 Task: Plan a trip with stops at Columbus Circle, Lincoln Center, and Central Park South.
Action: Mouse moved to (124, 156)
Screenshot: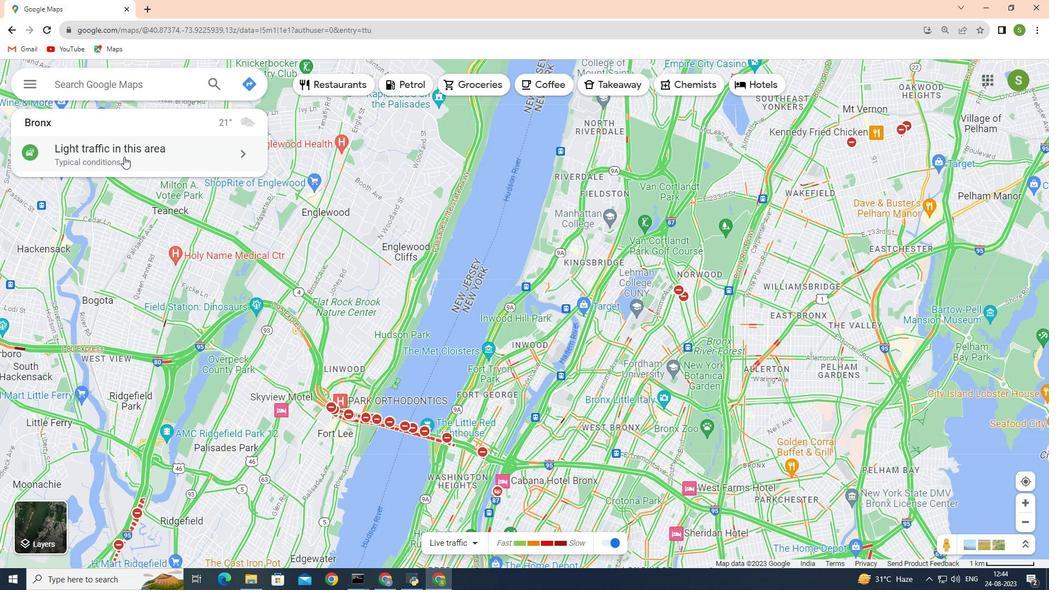 
Action: Mouse pressed left at (124, 156)
Screenshot: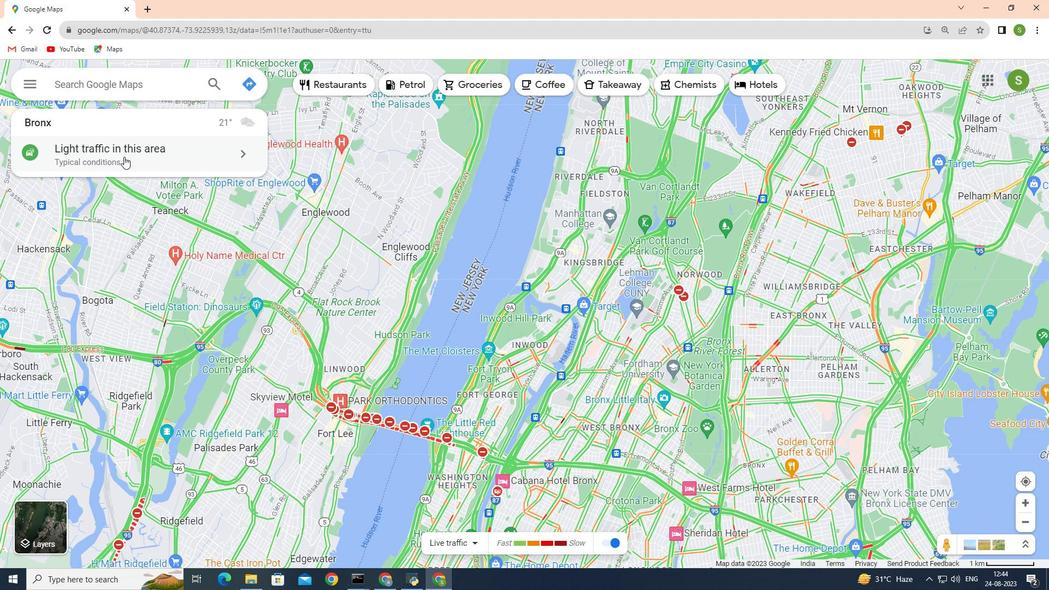 
Action: Mouse moved to (66, 122)
Screenshot: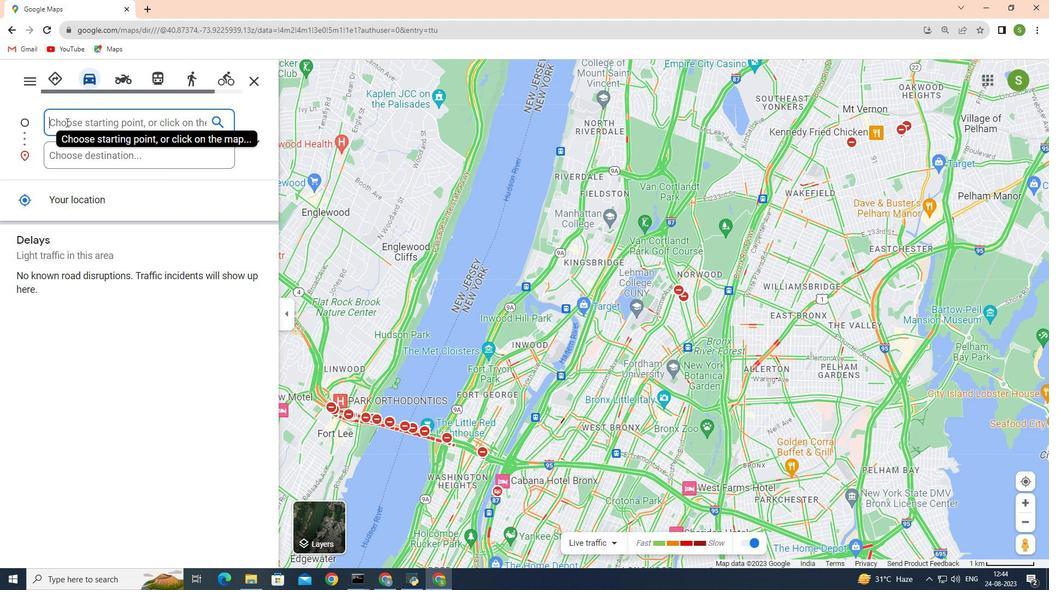 
Action: Mouse pressed left at (66, 122)
Screenshot: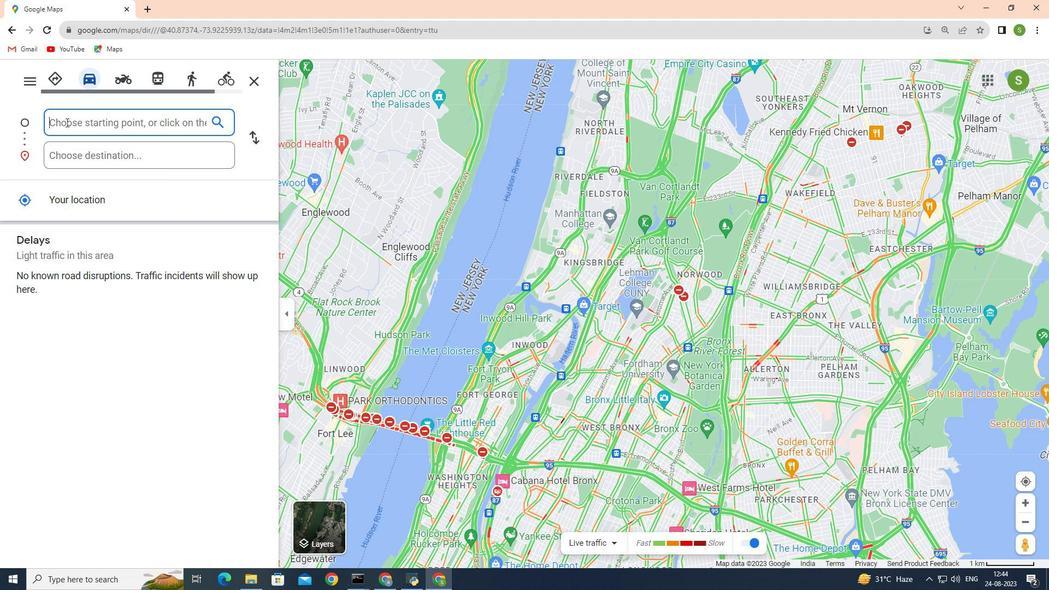 
Action: Key pressed <Key.shift><Key.shift><Key.shift><Key.shift><Key.shift><Key.shift><Key.shift><Key.shift><Key.shift><Key.shift><Key.shift><Key.shift><Key.shift><Key.shift><Key.shift><Key.shift><Key.shift><Key.shift><Key.shift><Key.shift><Key.shift><Key.shift><Key.shift><Key.shift><Key.shift><Key.shift><Key.shift><Key.shift><Key.shift><Key.shift><Key.shift><Key.shift><Key.shift><Key.shift><Key.shift><Key.shift><Key.shift><Key.shift><Key.shift><Key.shift><Key.shift><Key.shift><Key.shift><Key.shift><Key.shift><Key.shift><Key.shift><Key.shift><Key.shift><Key.shift><Key.shift><Key.shift><Key.shift><Key.shift><Key.shift><Key.shift><Key.shift><Key.shift><Key.shift><Key.shift><Key.shift><Key.shift><Key.shift><Key.shift><Key.shift><Key.shift><Key.shift><Key.shift><Key.shift><Key.shift><Key.shift><Key.shift><Key.shift><Key.shift><Key.shift><Key.shift><Key.shift><Key.shift><Key.shift><Key.shift><Key.shift><Key.shift><Key.shift><Key.shift><Key.shift><Key.shift><Key.shift><Key.shift><Key.shift><Key.shift><Key.shift><Key.shift><Key.shift><Key.shift><Key.shift><Key.shift><Key.shift><Key.shift><Key.shift>C
Screenshot: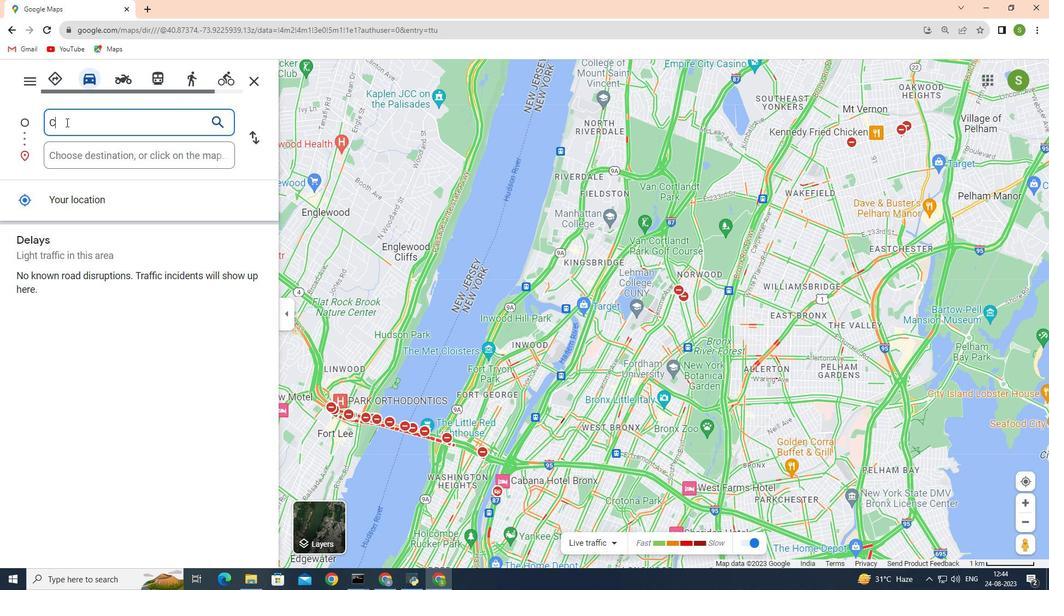 
Action: Mouse moved to (118, 196)
Screenshot: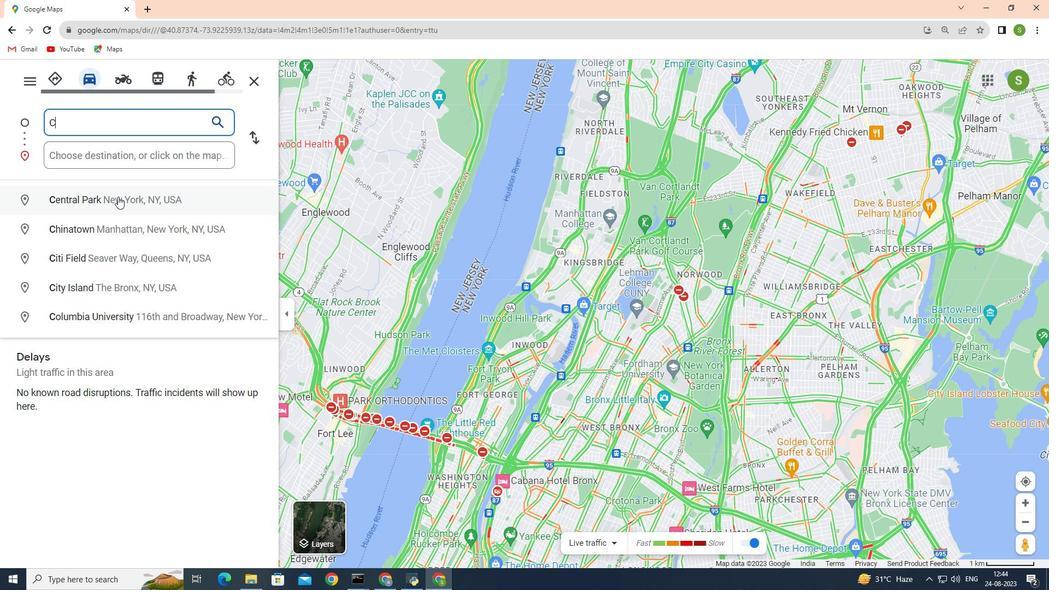 
Action: Mouse pressed left at (118, 196)
Screenshot: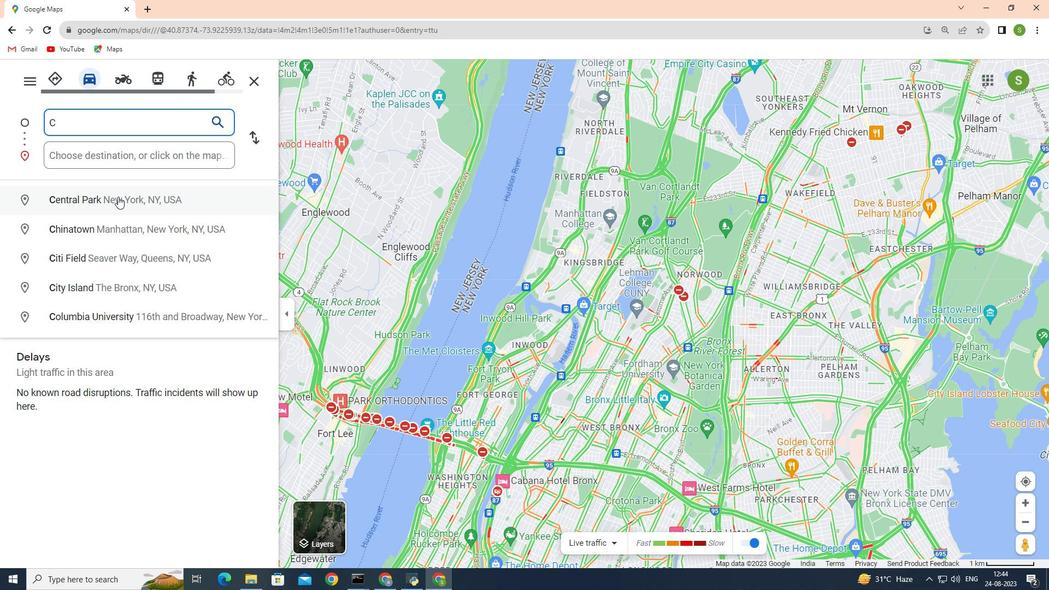 
Action: Mouse moved to (73, 153)
Screenshot: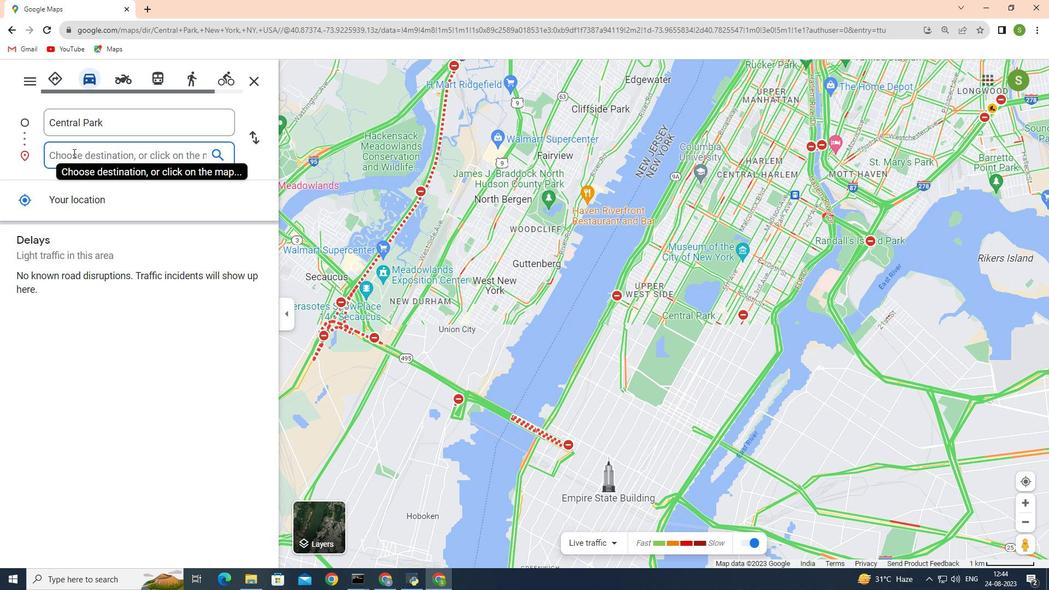 
Action: Mouse pressed left at (73, 153)
Screenshot: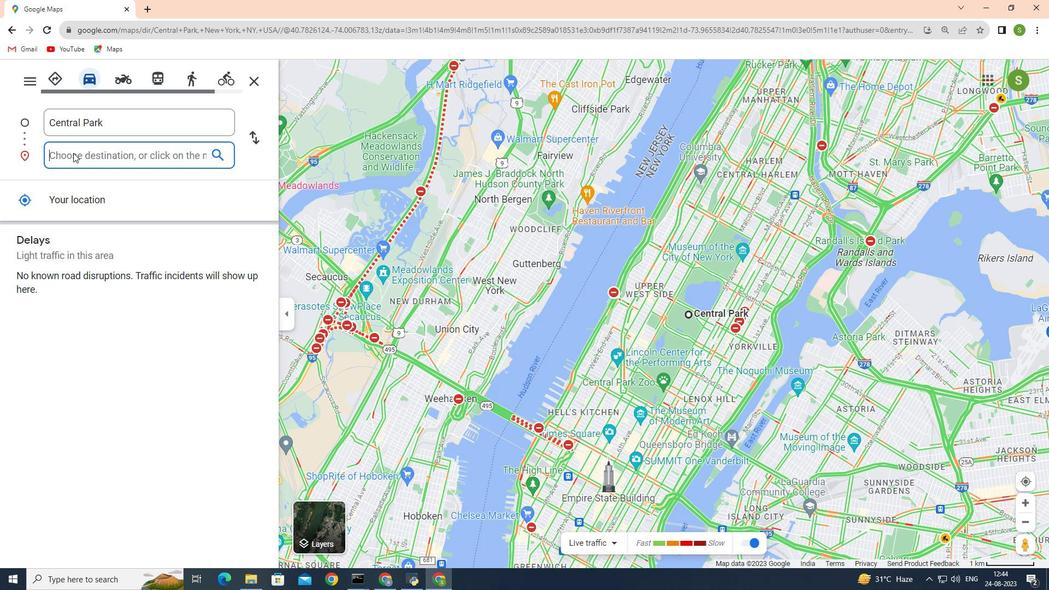 
Action: Key pressed <Key.shift>Cen
Screenshot: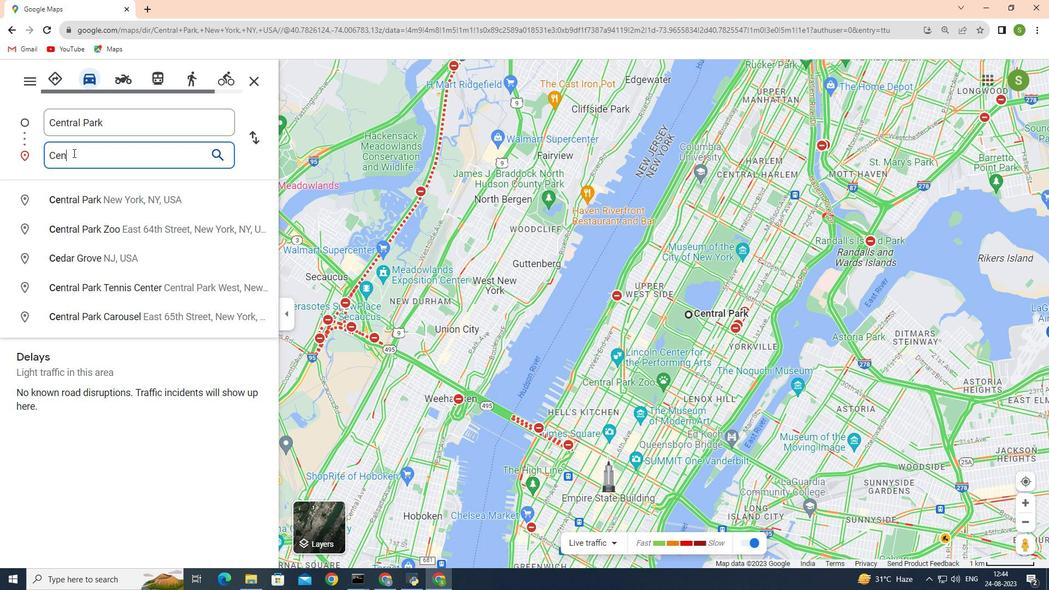 
Action: Mouse moved to (95, 321)
Screenshot: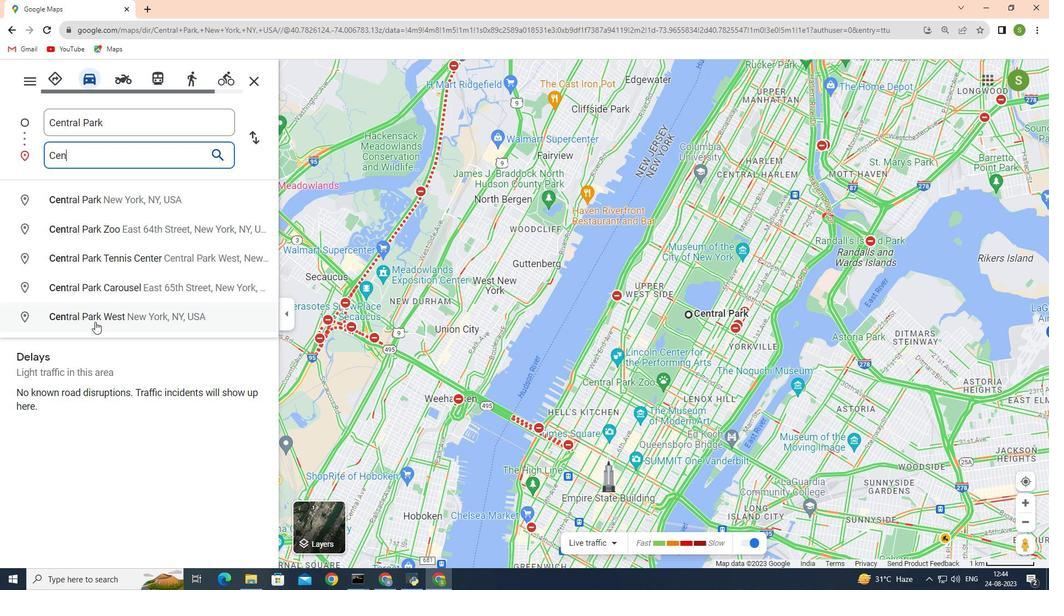 
Action: Mouse pressed left at (95, 321)
Screenshot: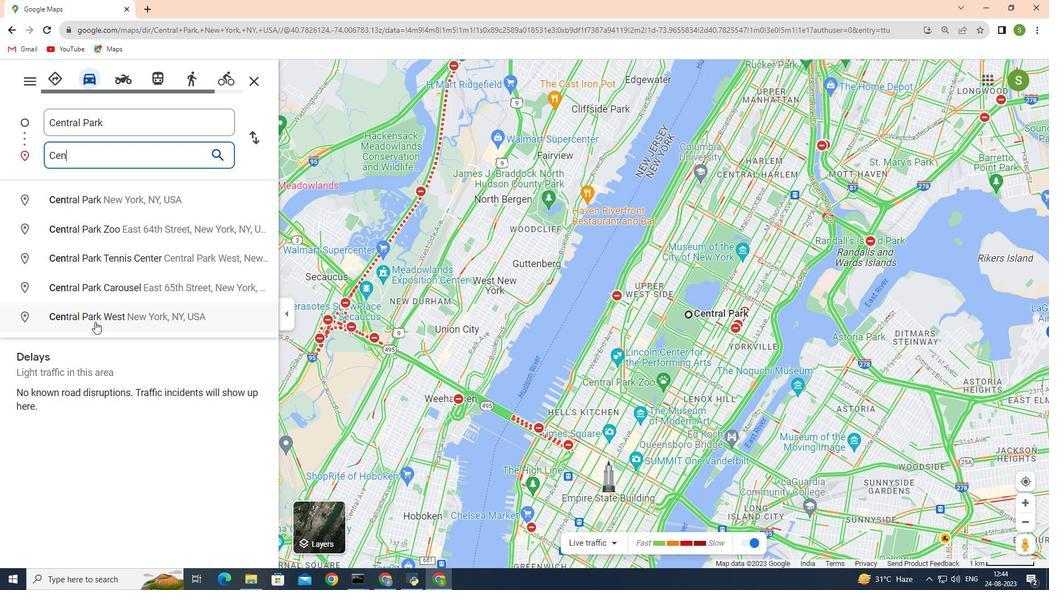 
Action: Mouse moved to (110, 189)
Screenshot: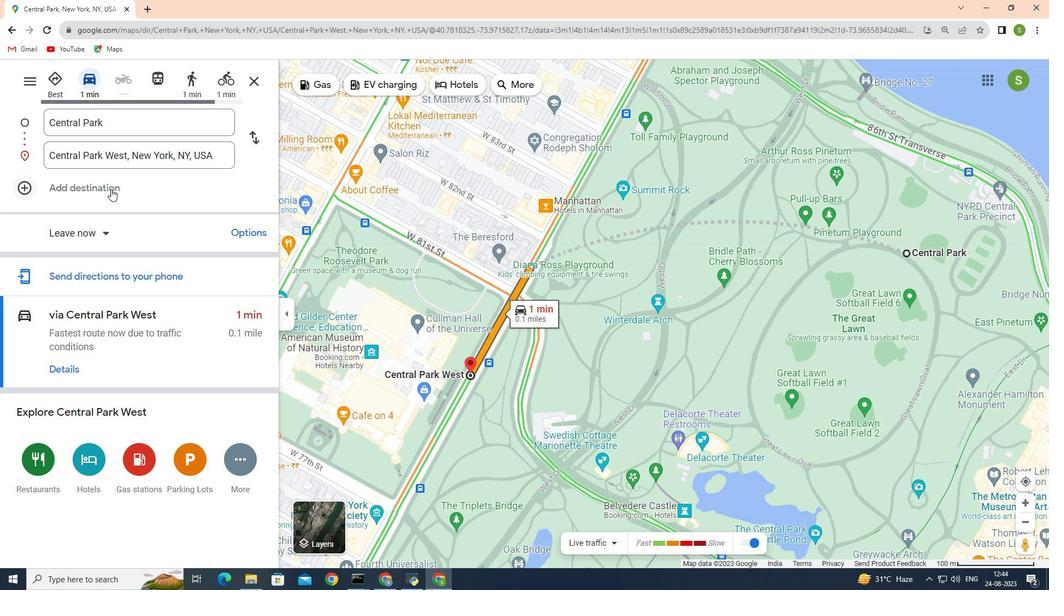
Action: Mouse pressed left at (110, 189)
Screenshot: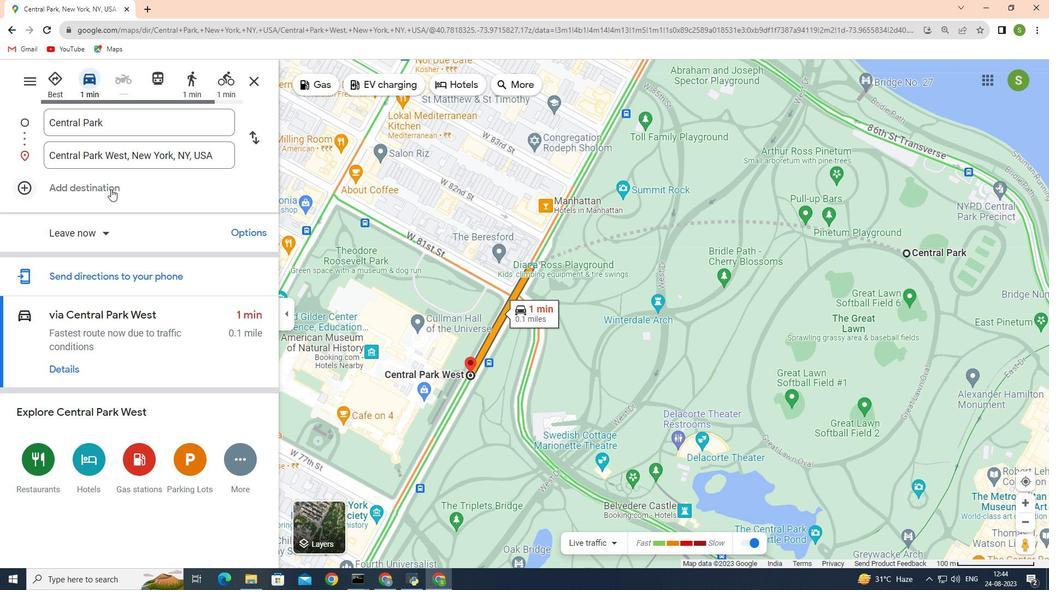 
Action: Mouse moved to (113, 196)
Screenshot: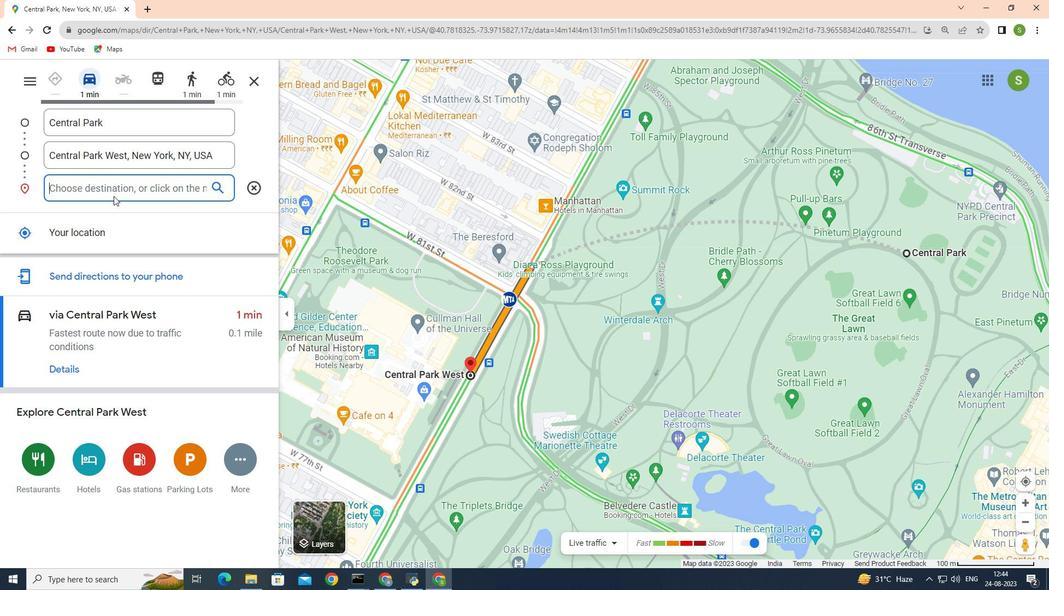 
Action: Key pressed <Key.shift><Key.shift><Key.shift><Key.shift><Key.shift><Key.shift><Key.shift><Key.shift><Key.shift><Key.shift>Colun<Key.backspace>mbus
Screenshot: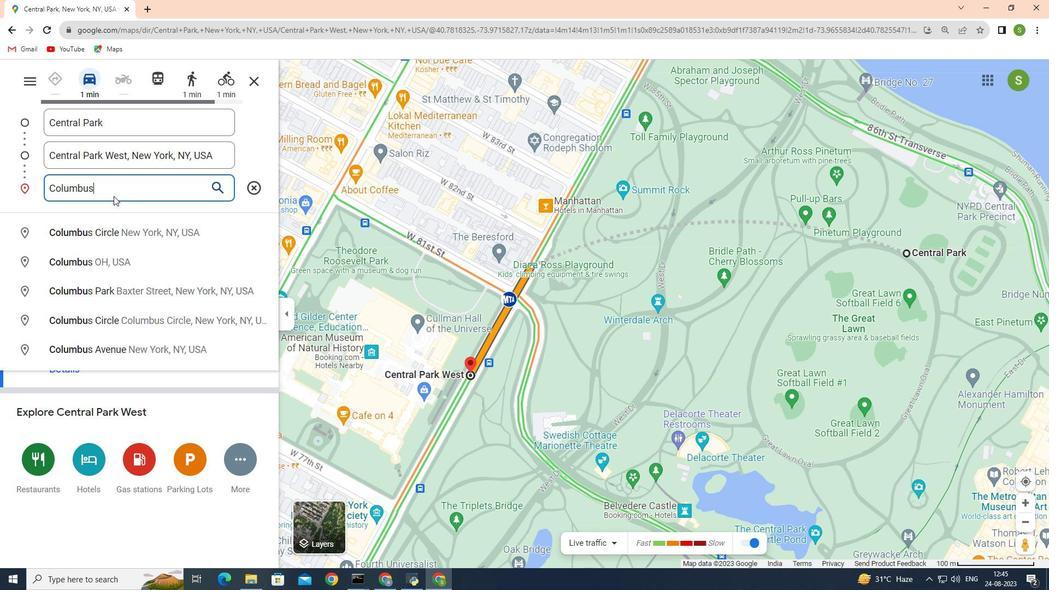 
Action: Mouse moved to (118, 230)
Screenshot: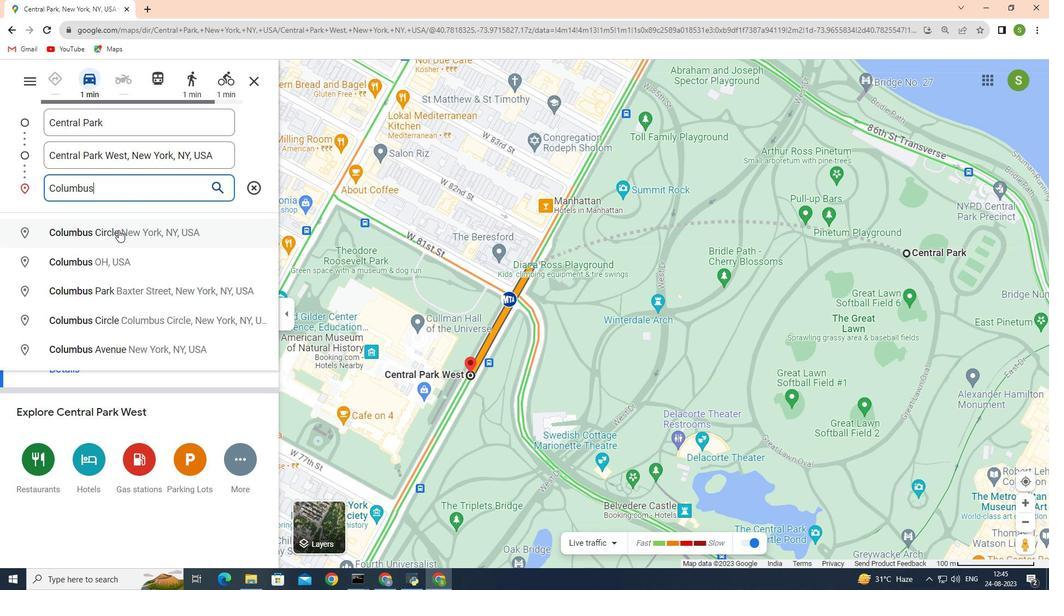 
Action: Mouse pressed left at (118, 230)
Screenshot: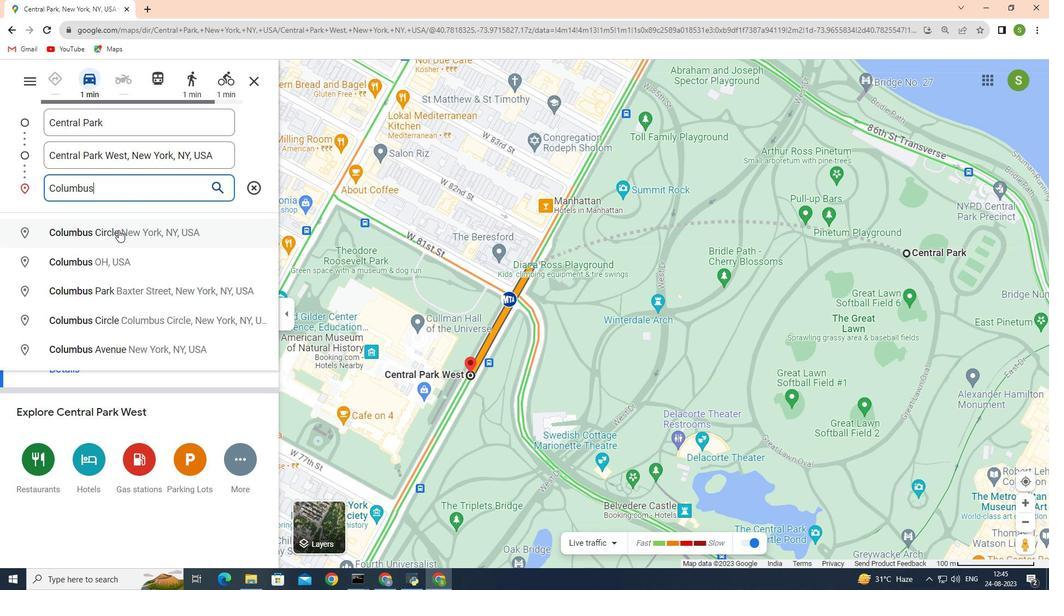 
Action: Mouse moved to (107, 222)
Screenshot: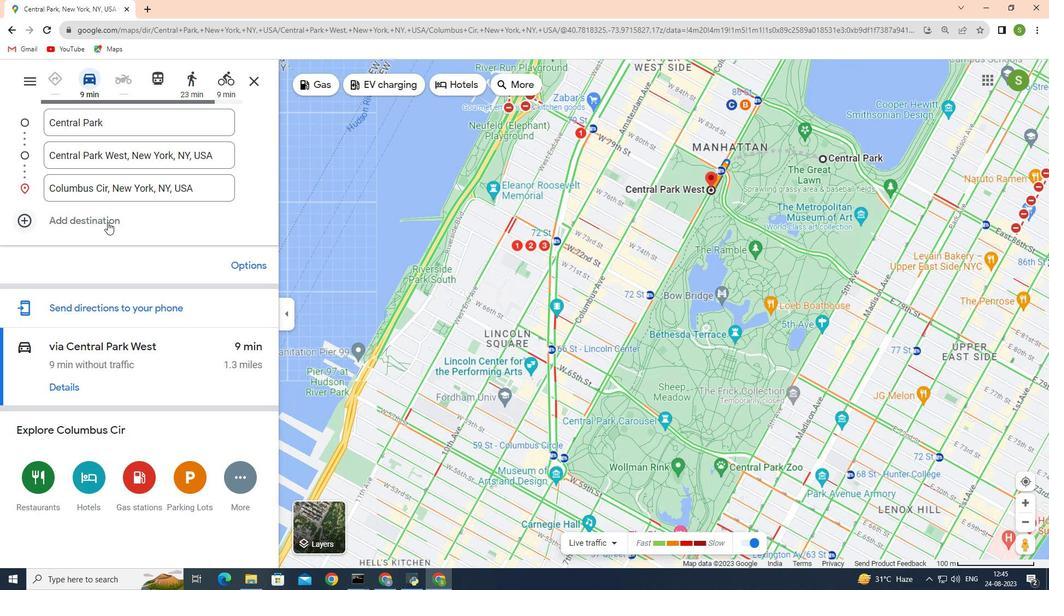 
Action: Mouse pressed left at (107, 222)
Screenshot: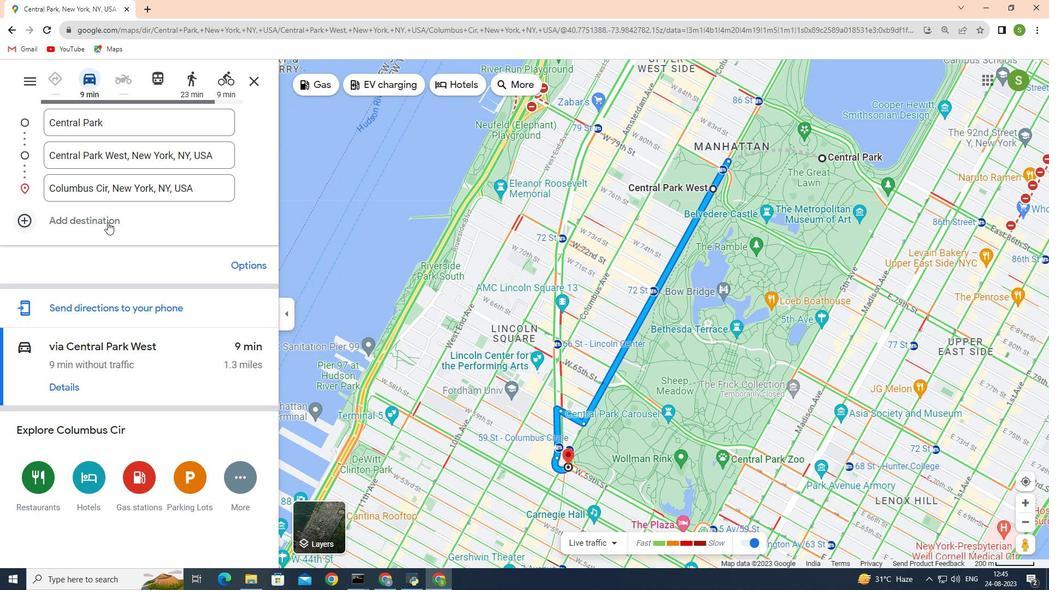 
Action: Key pressed <Key.shift><Key.shift><Key.shift><Key.shift><Key.shift><Key.shift><Key.shift><Key.shift><Key.shift><Key.shift><Key.shift><Key.shift><Key.shift><Key.shift><Key.shift><Key.shift>Lincoln<Key.space><Key.shift>Center<Key.enter>
Screenshot: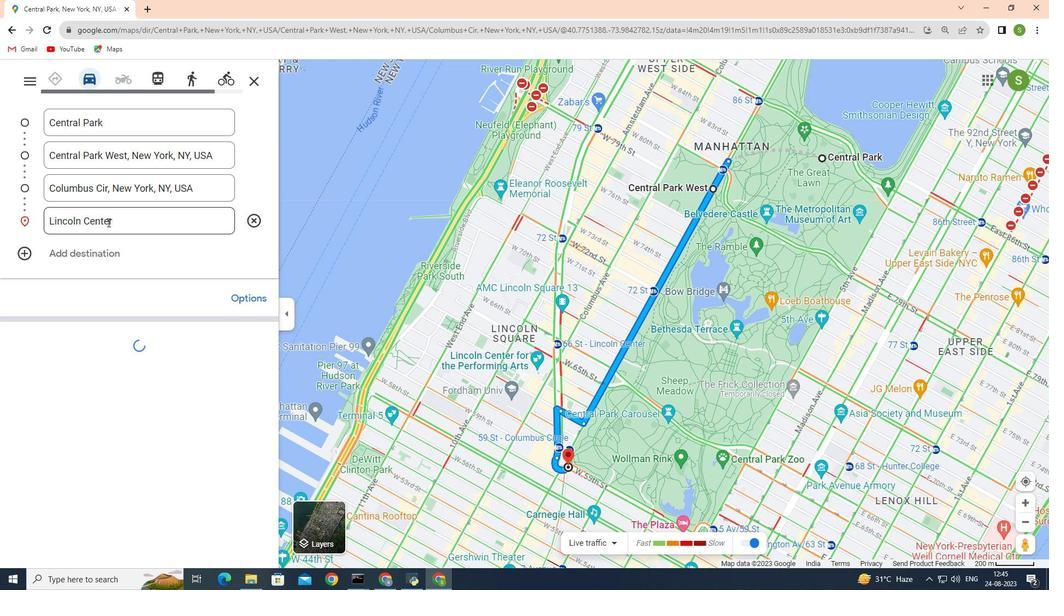 
Action: Mouse moved to (97, 254)
Screenshot: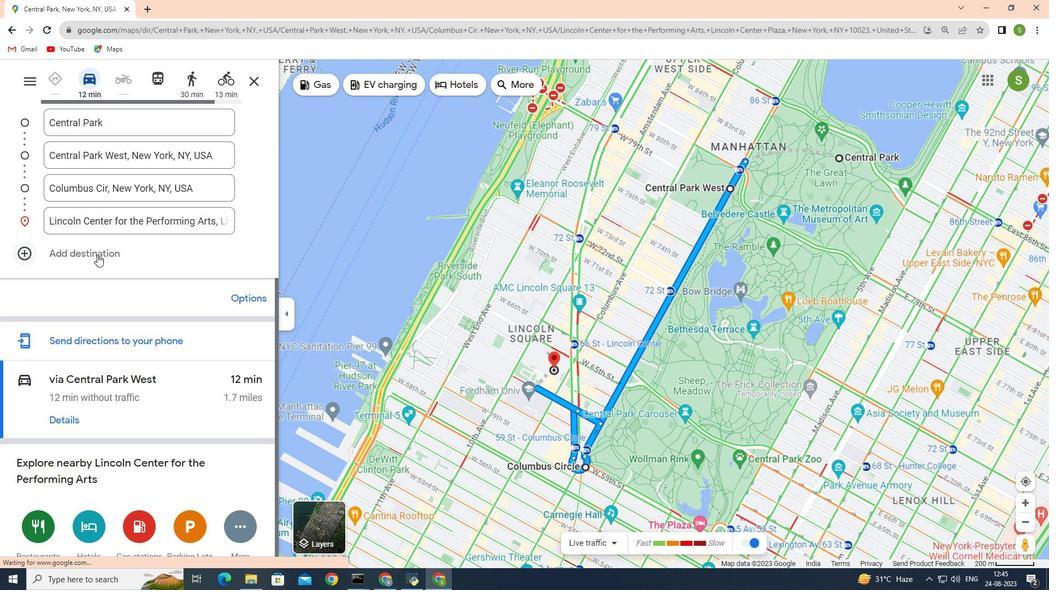 
Action: Mouse pressed left at (97, 254)
Screenshot: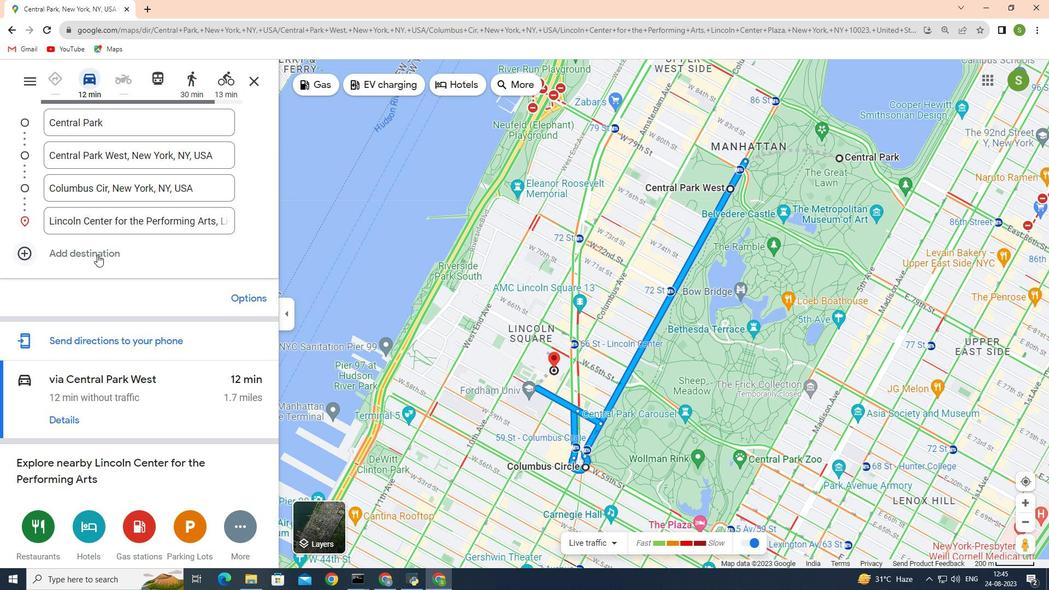 
Action: Mouse moved to (133, 260)
Screenshot: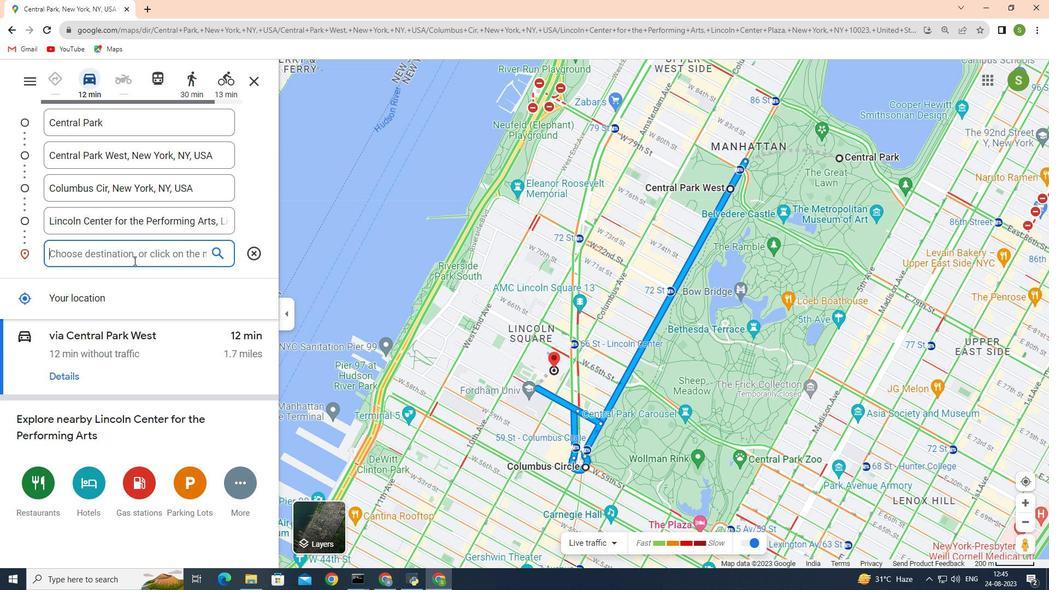 
Action: Key pressed <Key.shift>Central<Key.space>parknb<Key.backspace><Key.backspace><Key.space>so
Screenshot: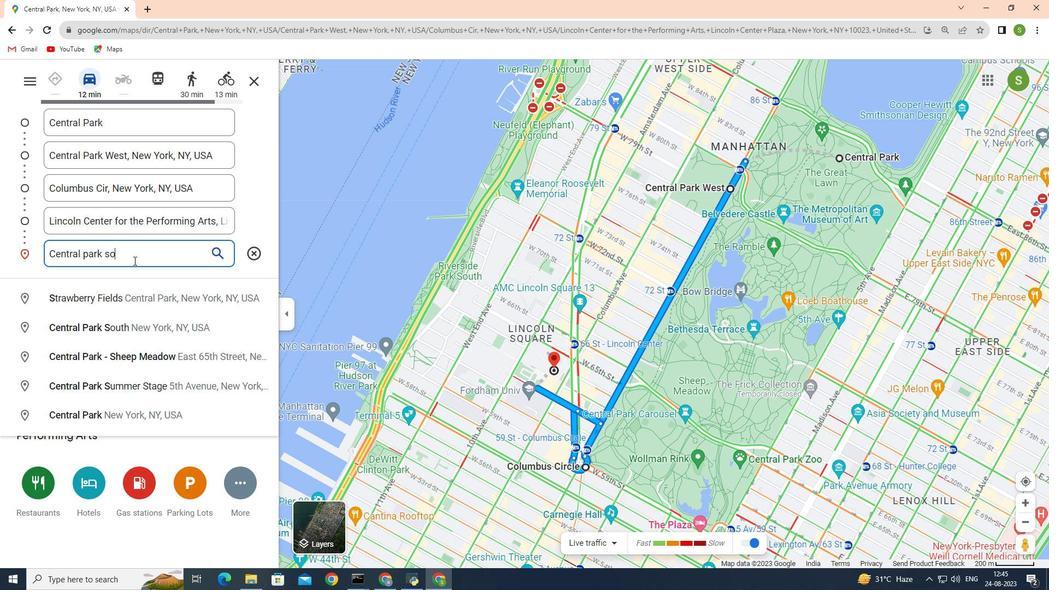 
Action: Mouse moved to (142, 296)
Screenshot: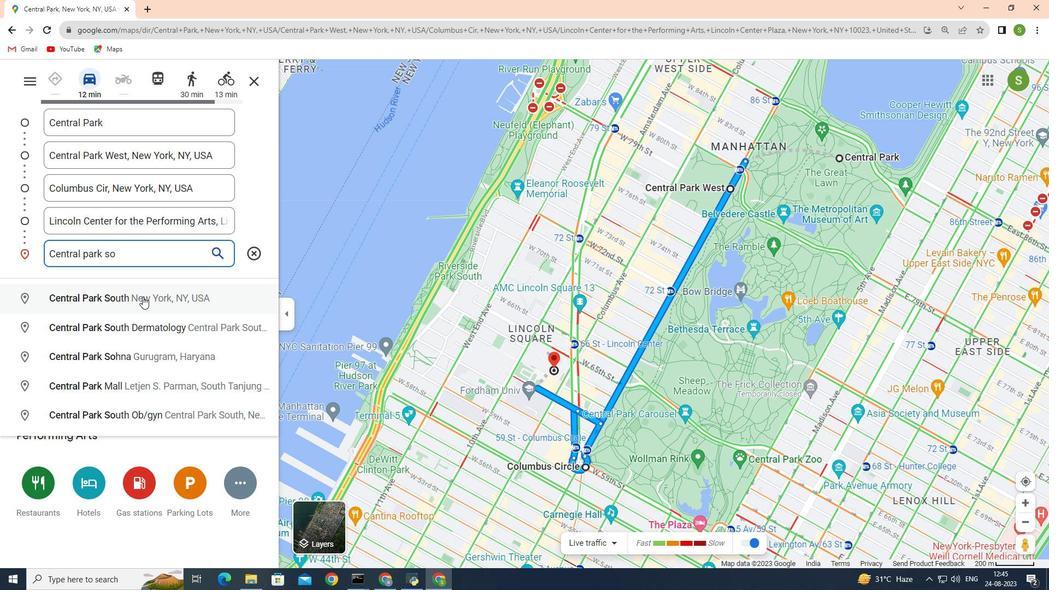 
Action: Mouse pressed left at (142, 296)
Screenshot: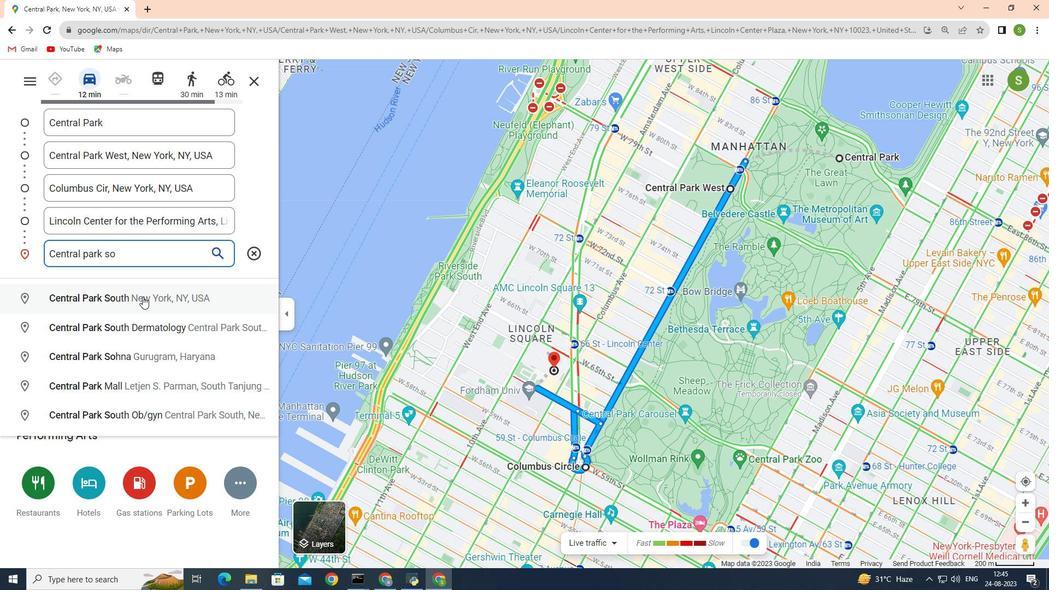 
Action: Mouse moved to (691, 241)
Screenshot: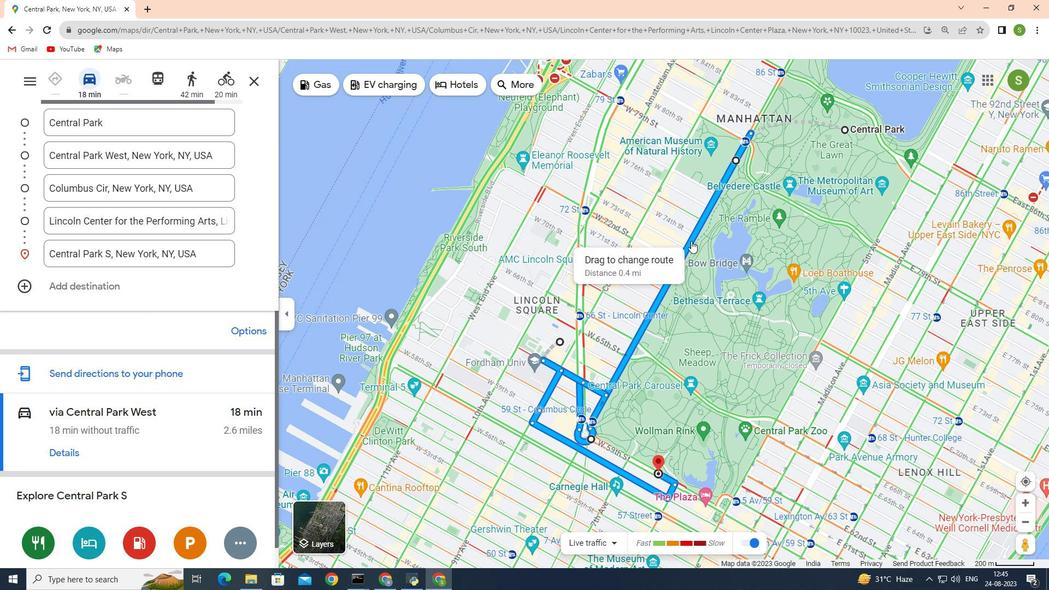 
Action: Mouse scrolled (691, 240) with delta (0, 0)
Screenshot: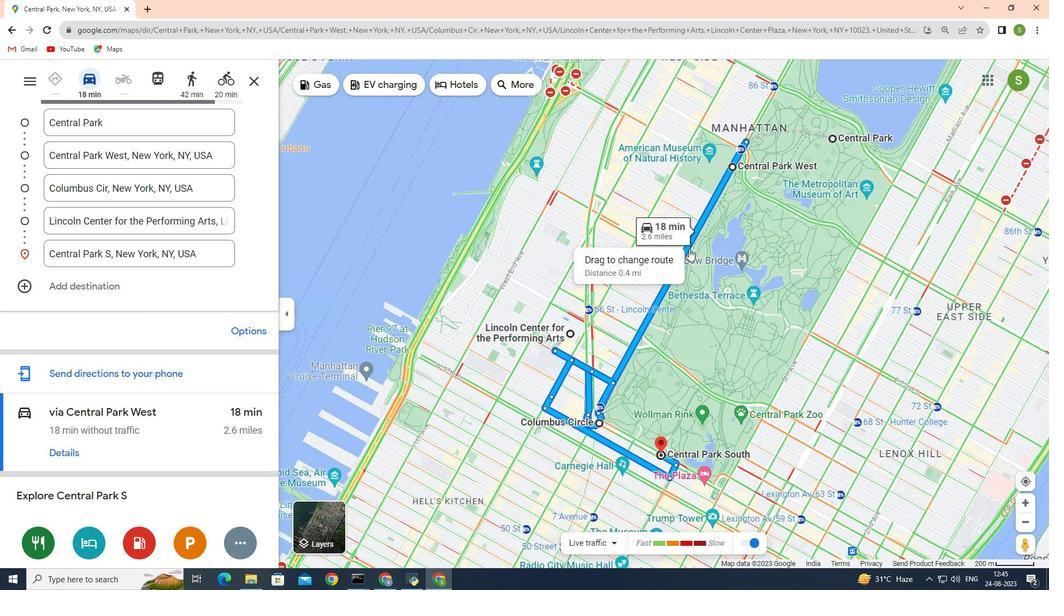 
Action: Mouse scrolled (691, 240) with delta (0, 0)
Screenshot: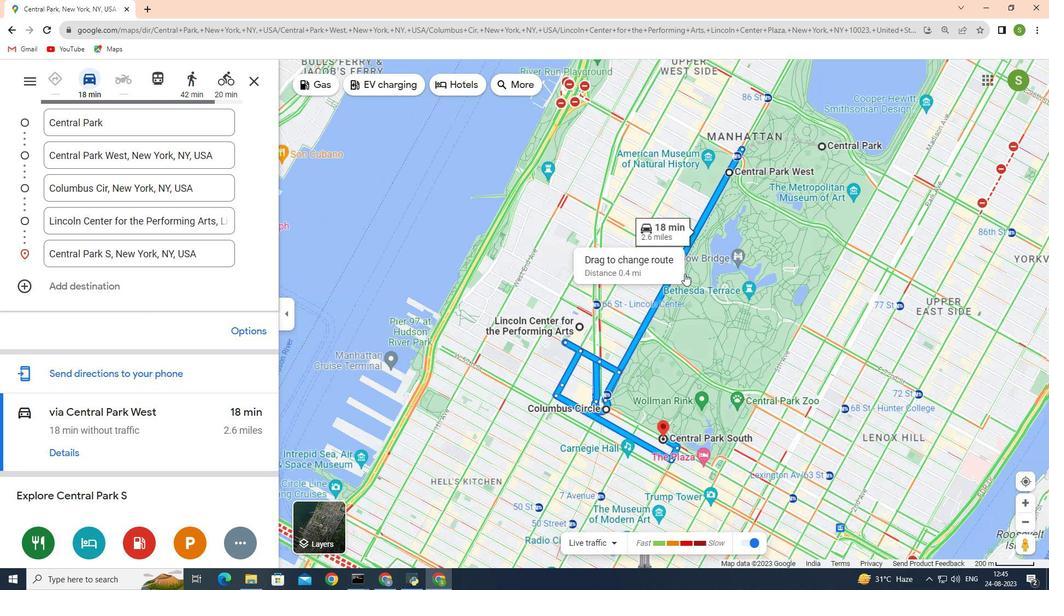 
Action: Mouse moved to (687, 257)
Screenshot: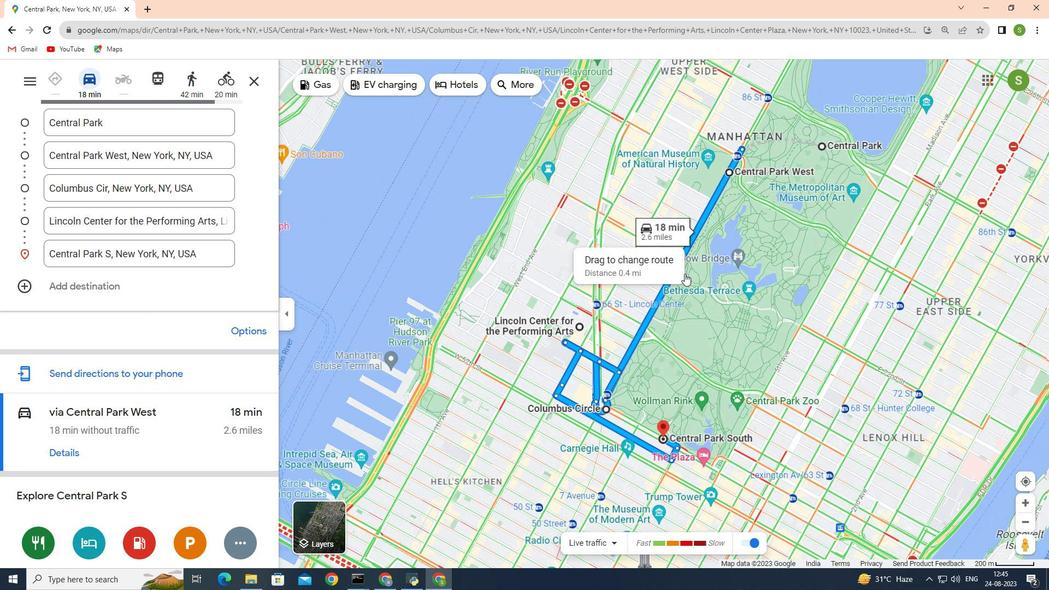 
Action: Mouse scrolled (688, 254) with delta (0, 0)
Screenshot: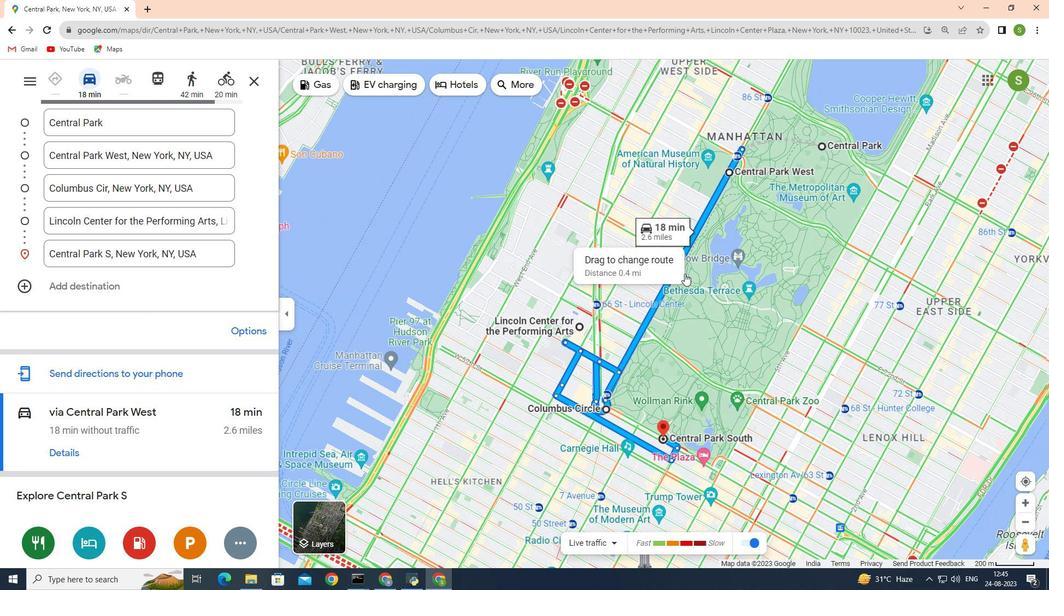 
Action: Mouse moved to (684, 276)
Screenshot: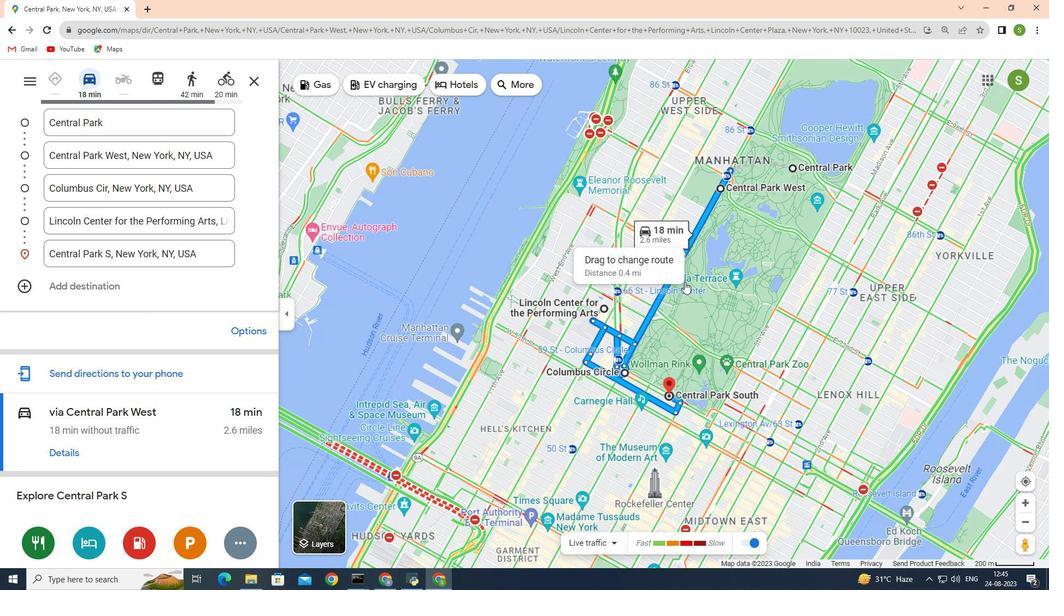 
Action: Mouse scrolled (684, 274) with delta (0, 0)
Screenshot: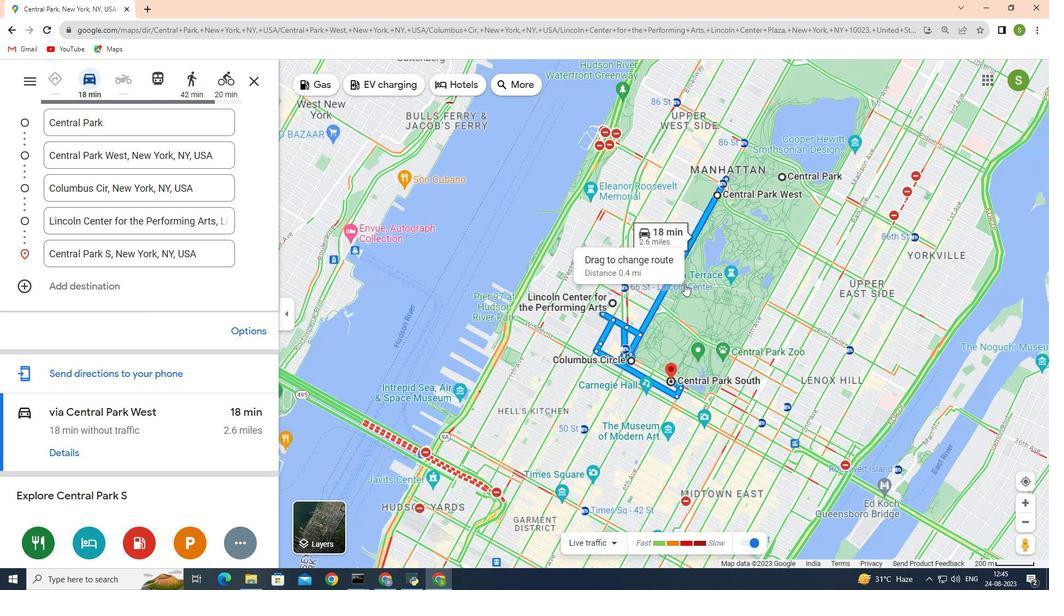 
Action: Mouse moved to (668, 333)
Screenshot: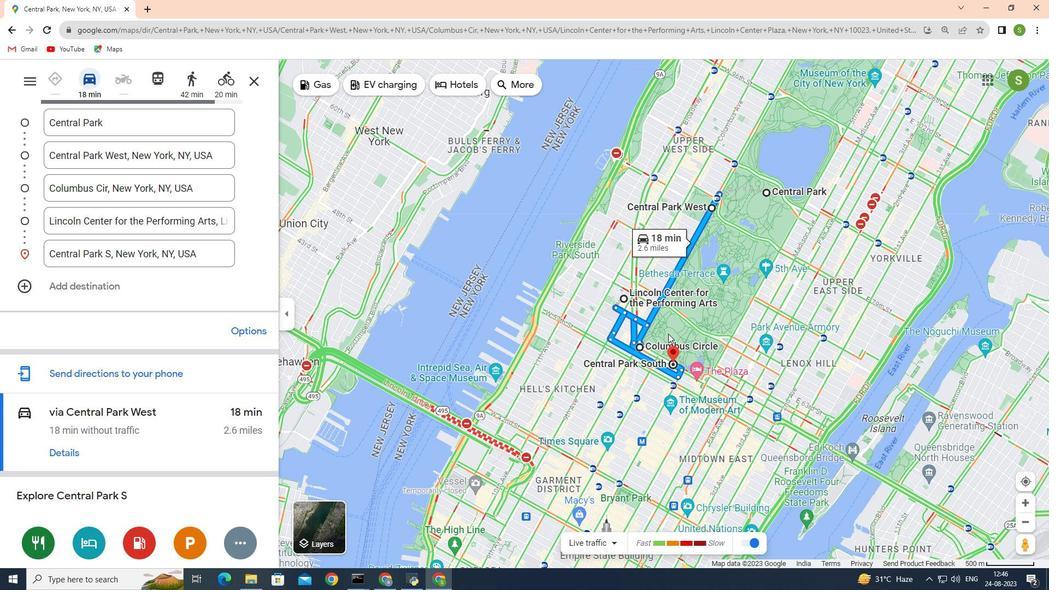 
Action: Mouse scrolled (668, 334) with delta (0, 0)
Screenshot: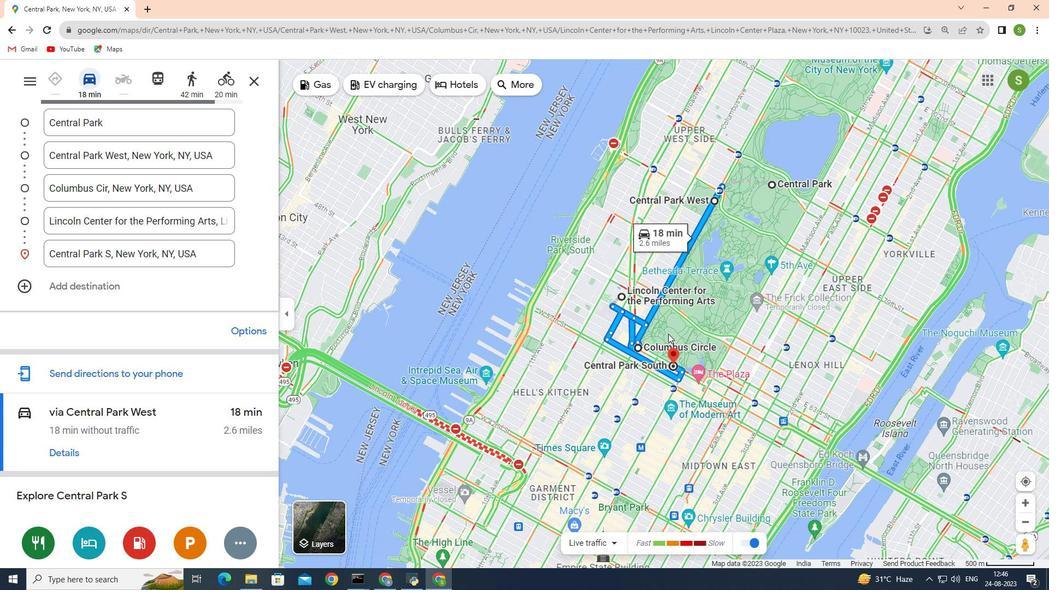 
Action: Mouse scrolled (668, 334) with delta (0, 0)
Screenshot: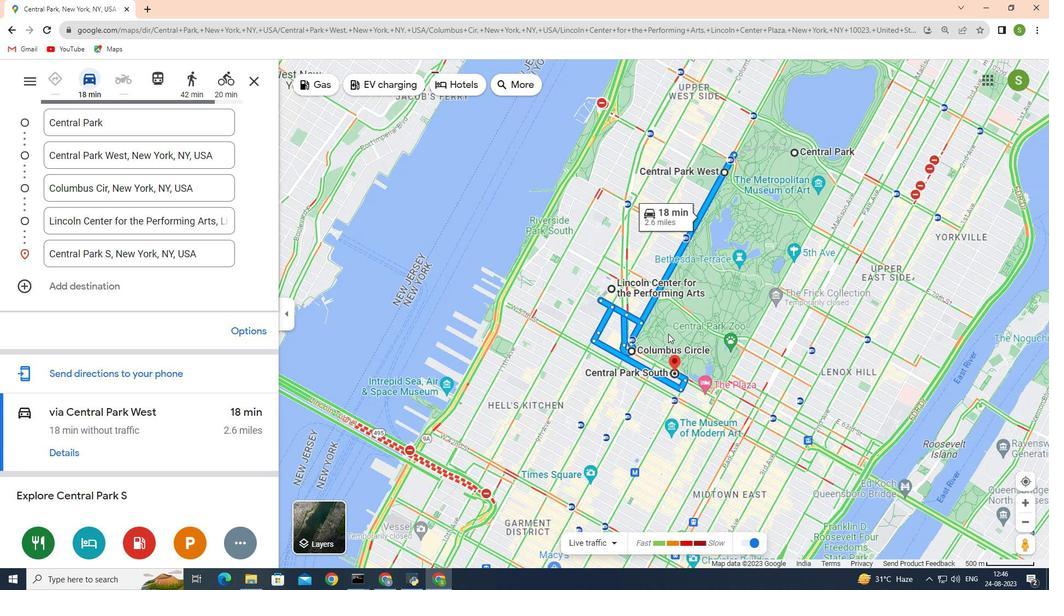 
Action: Mouse scrolled (668, 333) with delta (0, 0)
Screenshot: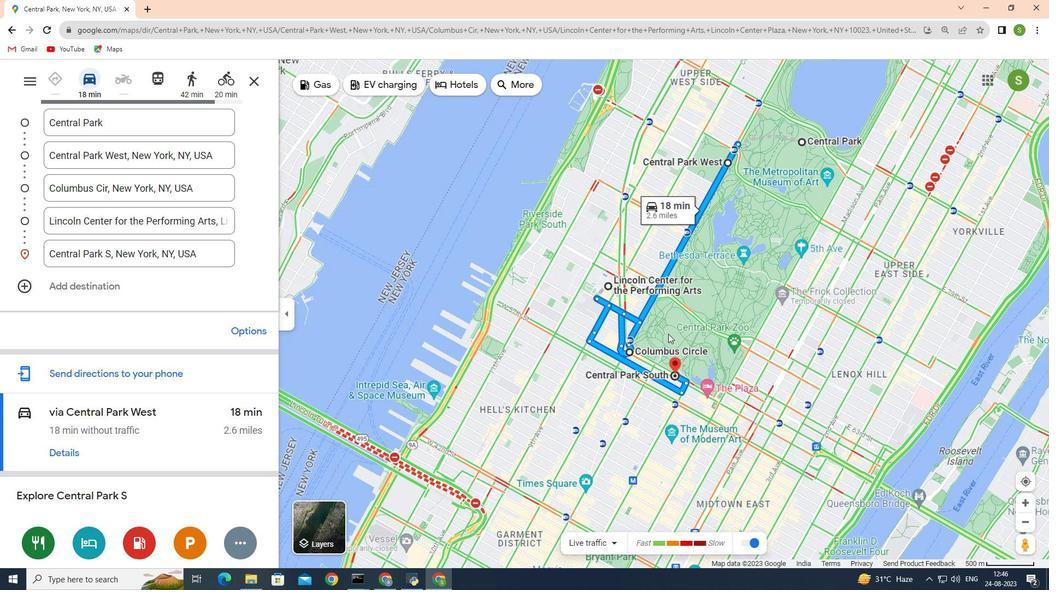
Action: Mouse scrolled (668, 333) with delta (0, 0)
Screenshot: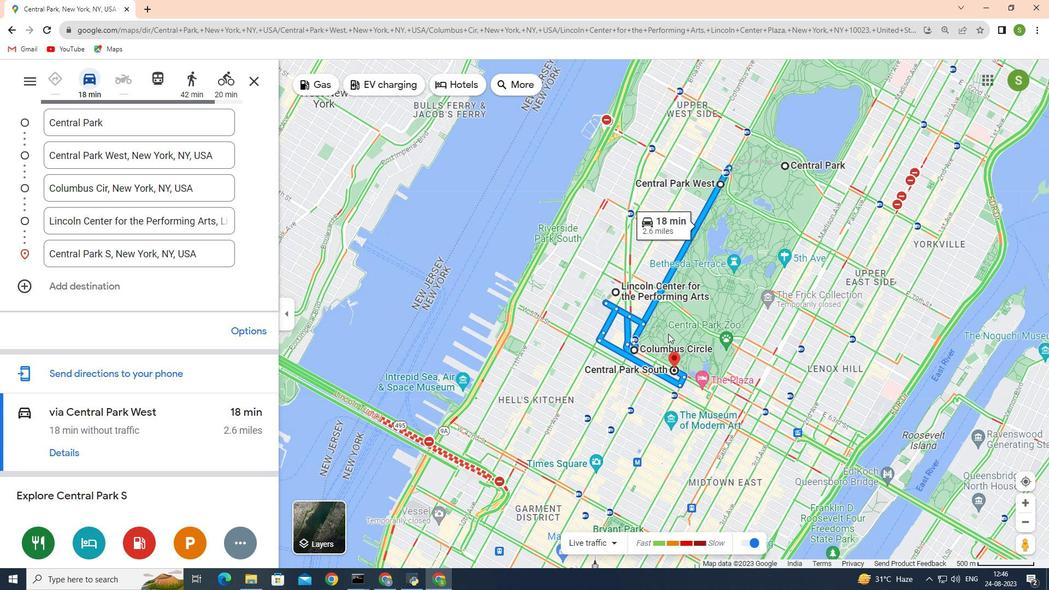 
Action: Mouse scrolled (668, 333) with delta (0, 0)
Screenshot: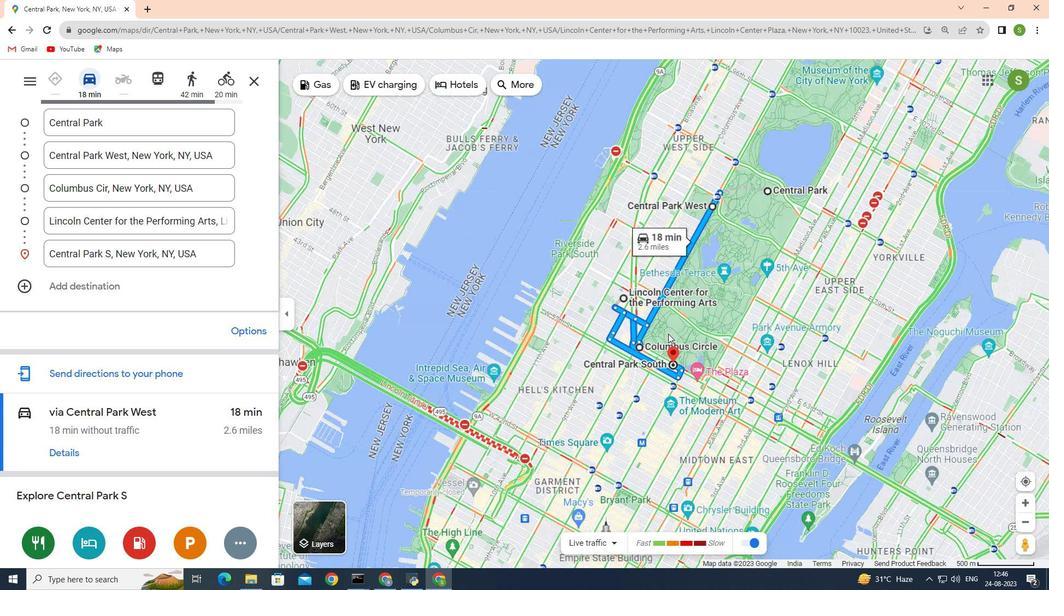
Action: Mouse scrolled (668, 334) with delta (0, 0)
Screenshot: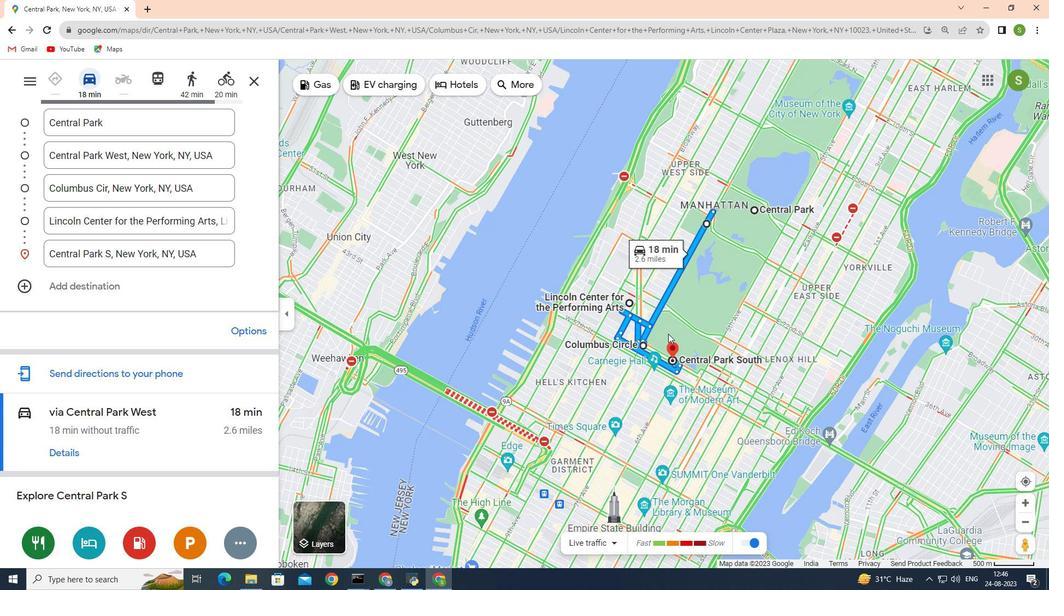 
Action: Mouse scrolled (668, 334) with delta (0, 0)
Screenshot: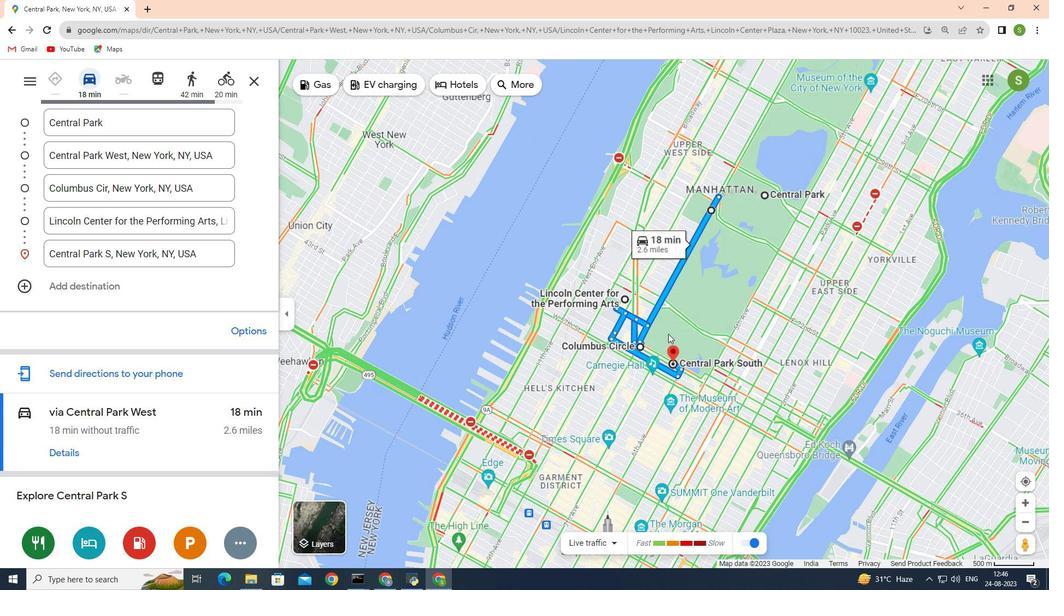
Action: Mouse moved to (549, 530)
Screenshot: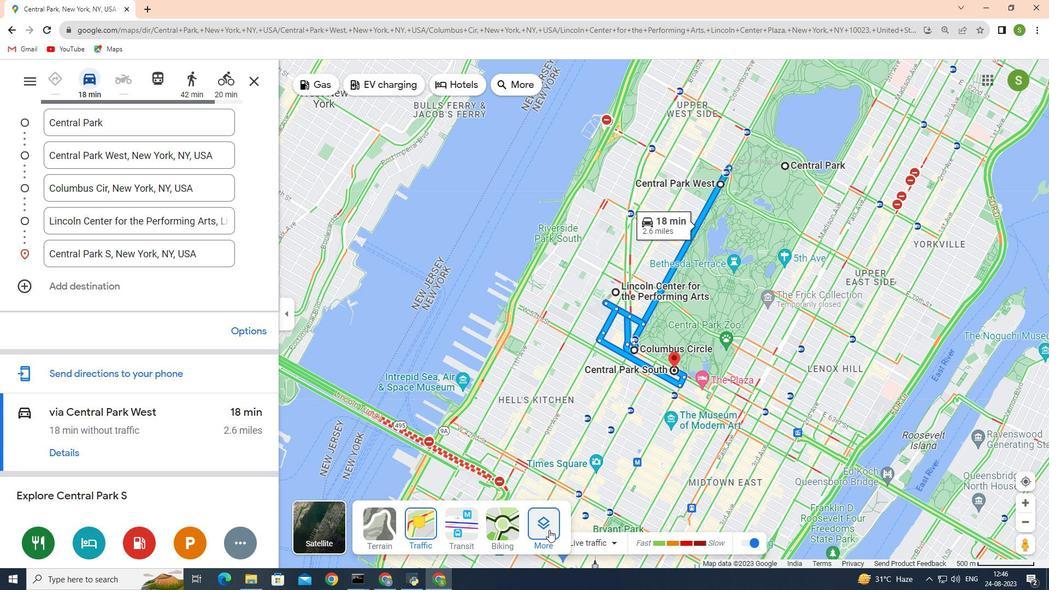 
Action: Mouse pressed left at (549, 530)
Screenshot: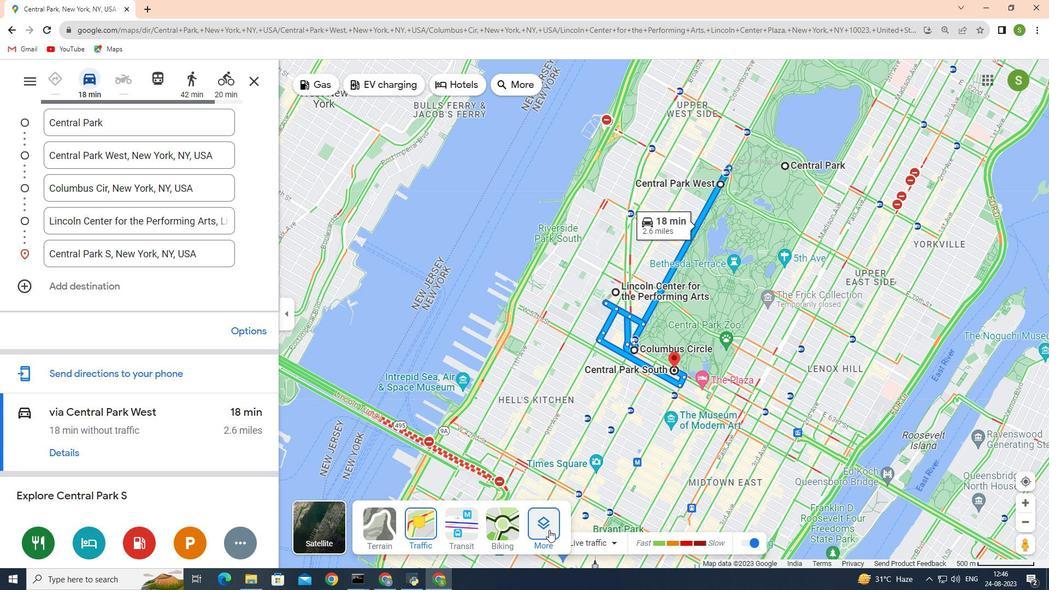 
Action: Mouse moved to (367, 268)
Screenshot: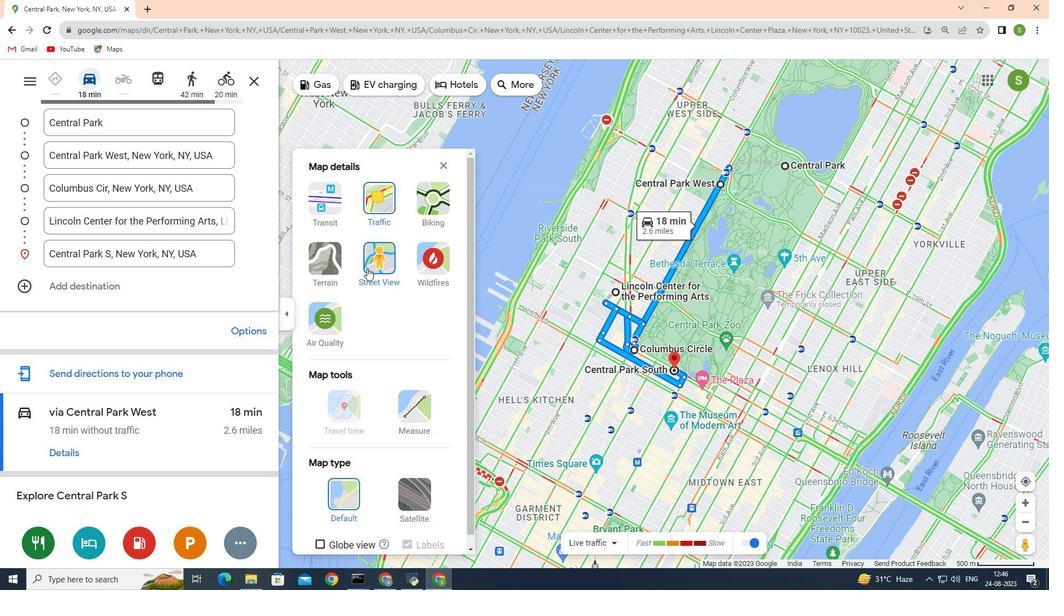 
Action: Mouse pressed left at (367, 268)
Screenshot: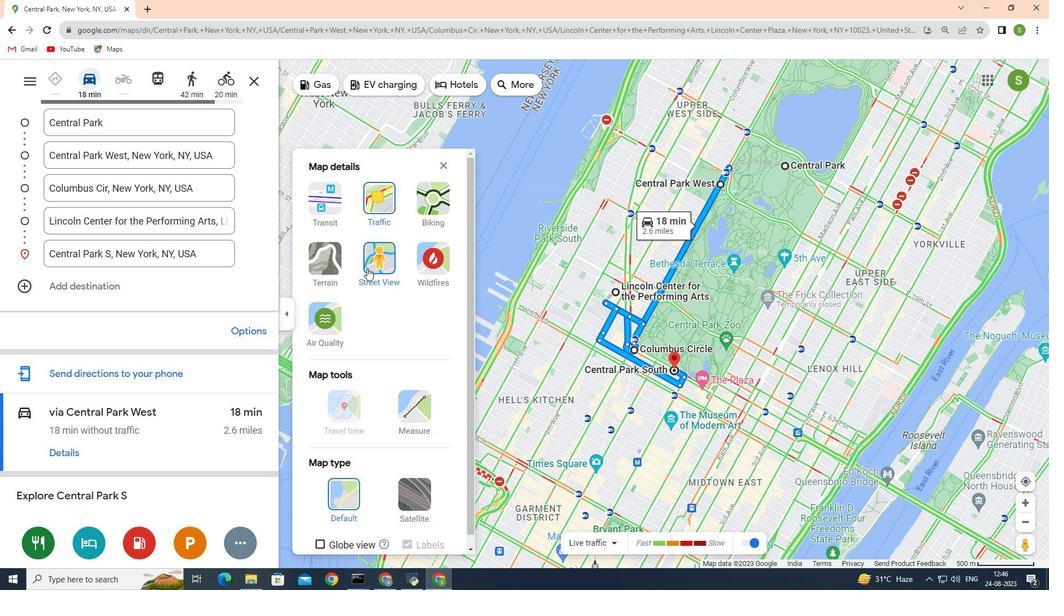 
Action: Mouse moved to (441, 171)
Screenshot: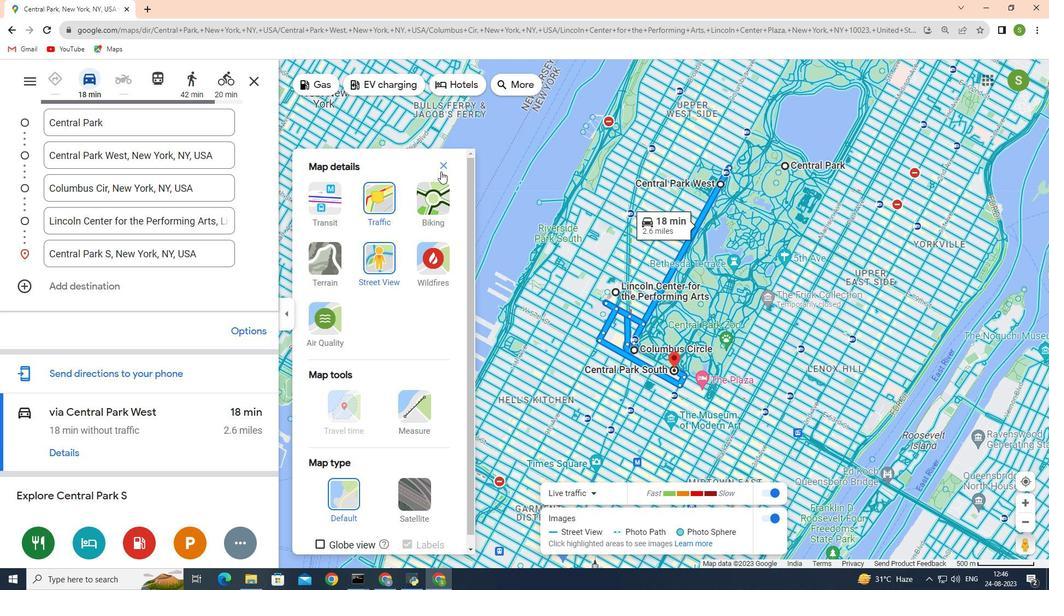 
Action: Mouse pressed left at (441, 171)
Screenshot: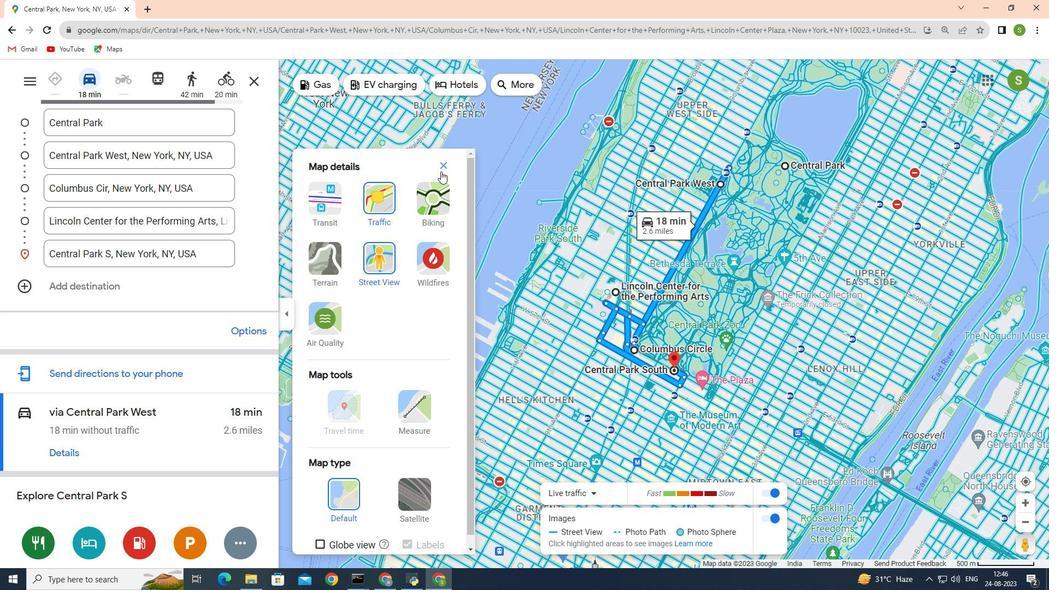 
Action: Mouse moved to (313, 510)
Screenshot: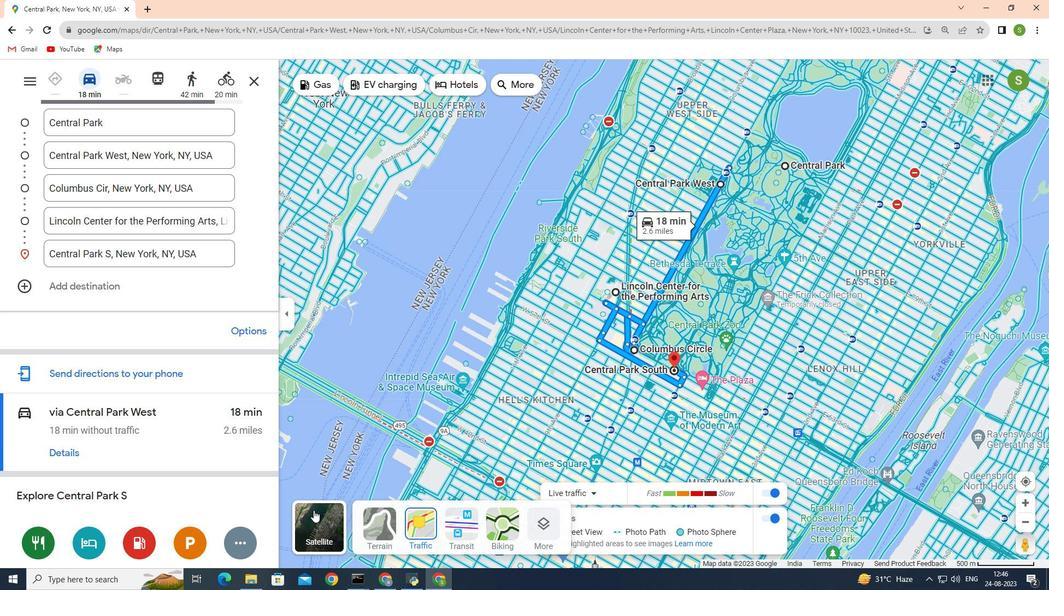 
Action: Mouse pressed left at (313, 510)
Screenshot: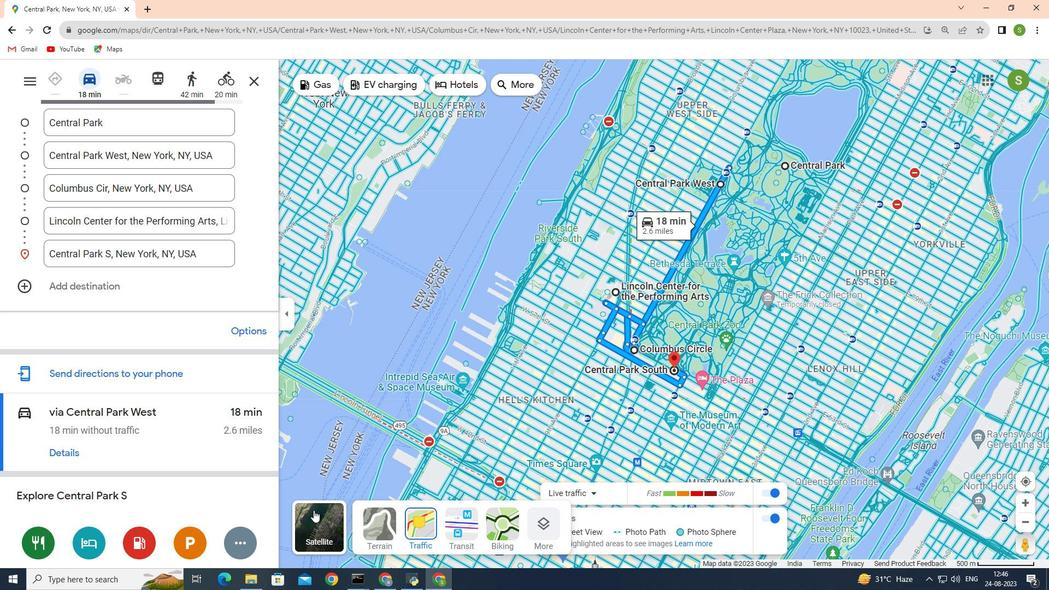 
Action: Mouse moved to (631, 292)
Screenshot: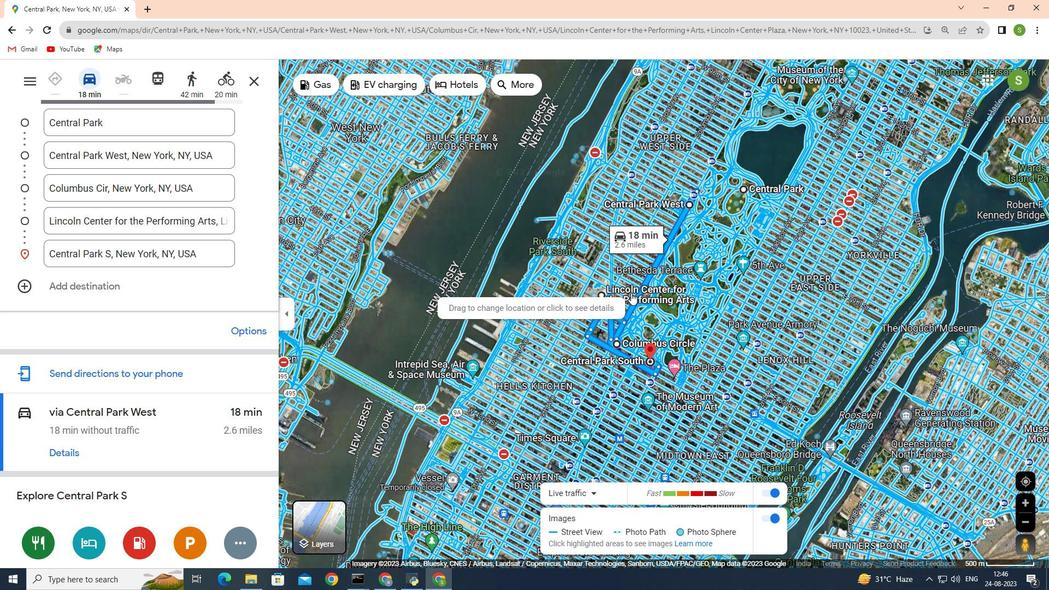 
Action: Mouse scrolled (631, 291) with delta (0, 0)
Screenshot: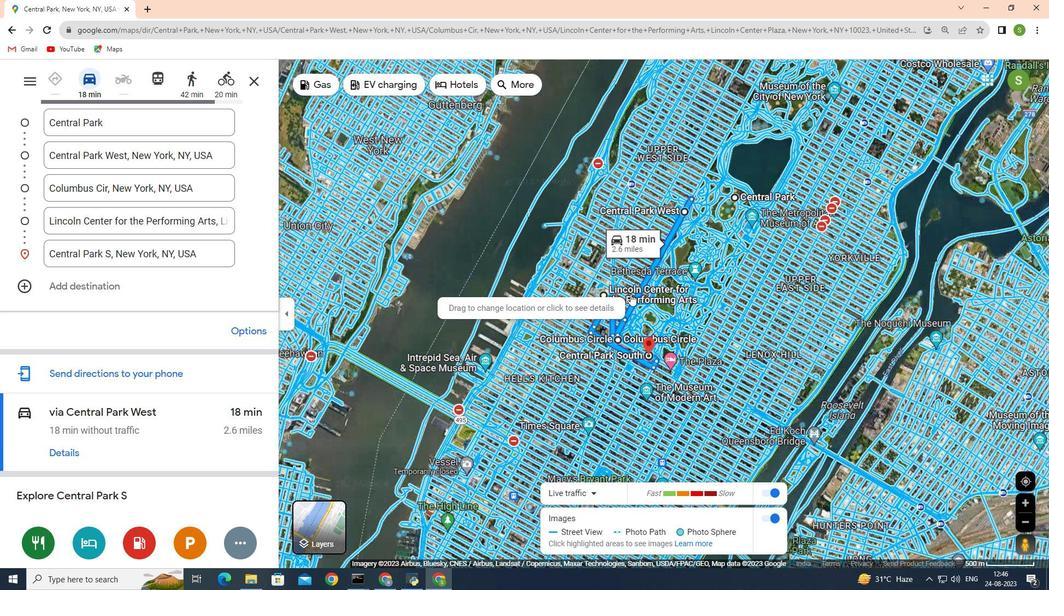
Action: Mouse moved to (631, 292)
Screenshot: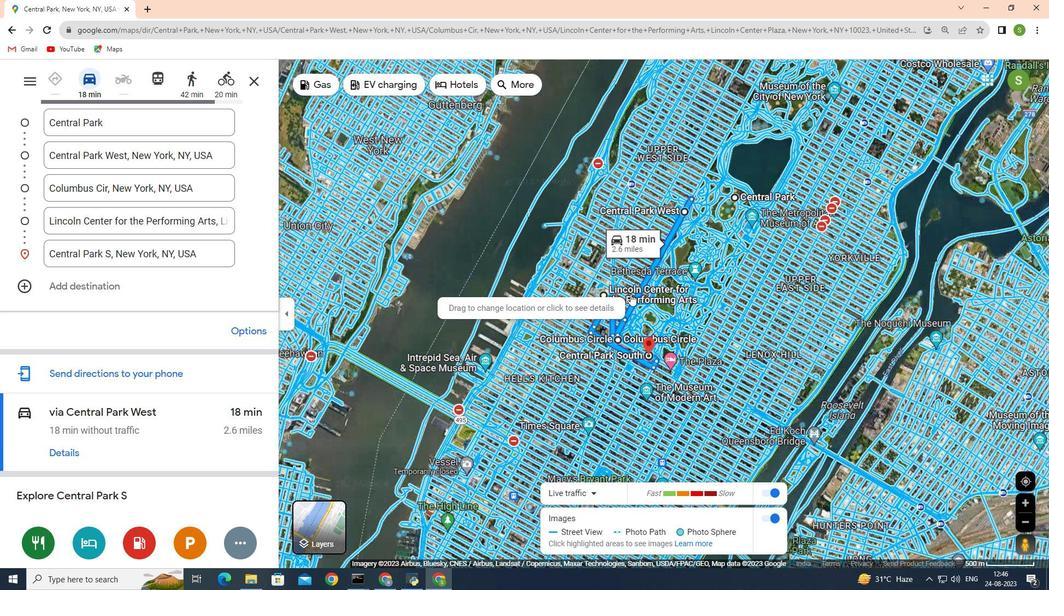 
Action: Mouse scrolled (631, 292) with delta (0, 0)
Screenshot: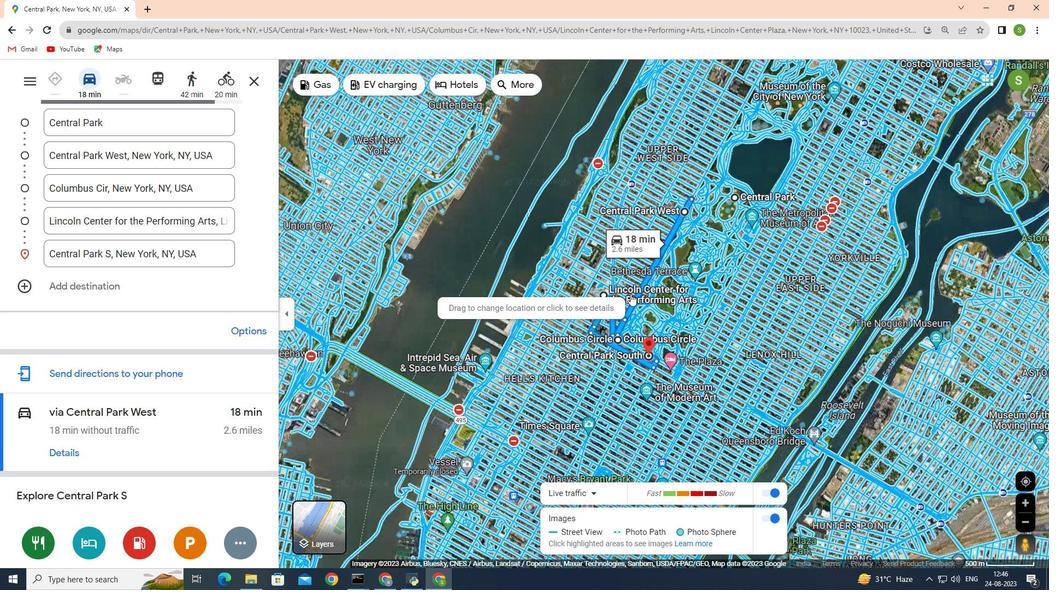 
Action: Mouse moved to (630, 294)
Screenshot: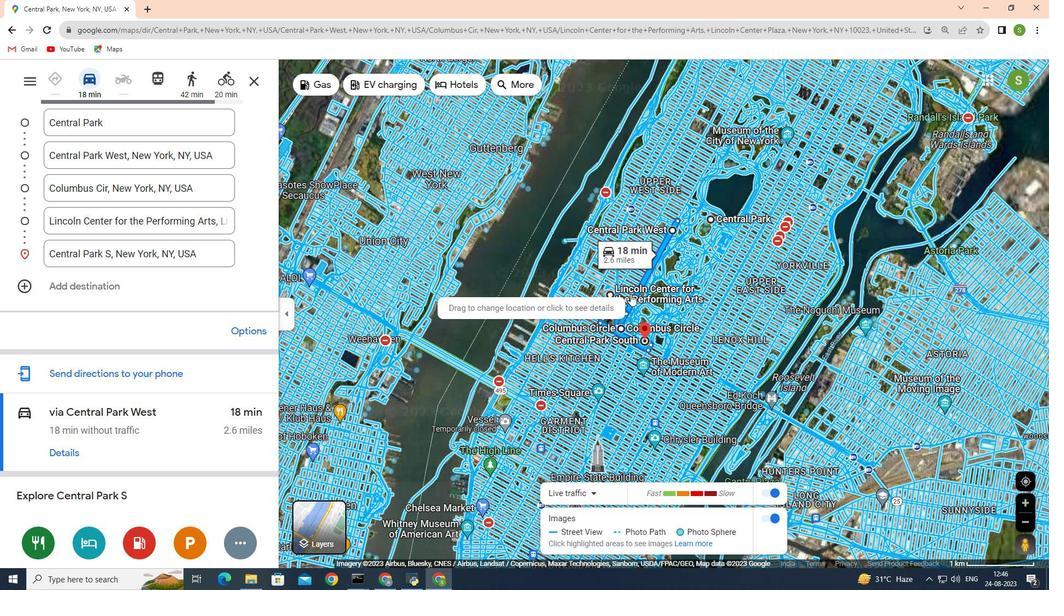 
Action: Mouse scrolled (630, 294) with delta (0, 0)
Screenshot: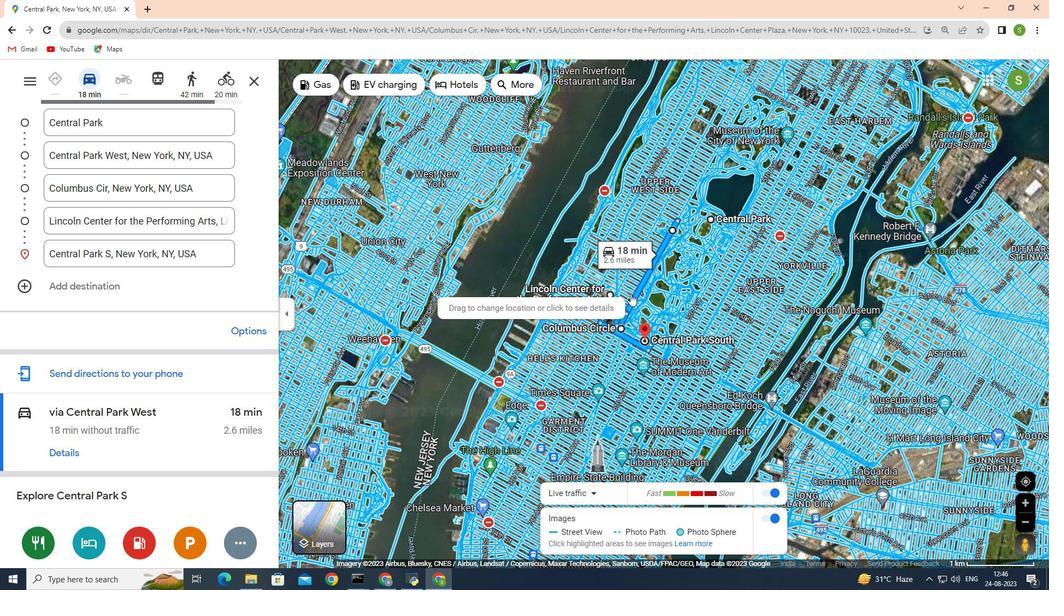 
Action: Mouse scrolled (630, 294) with delta (0, 0)
Screenshot: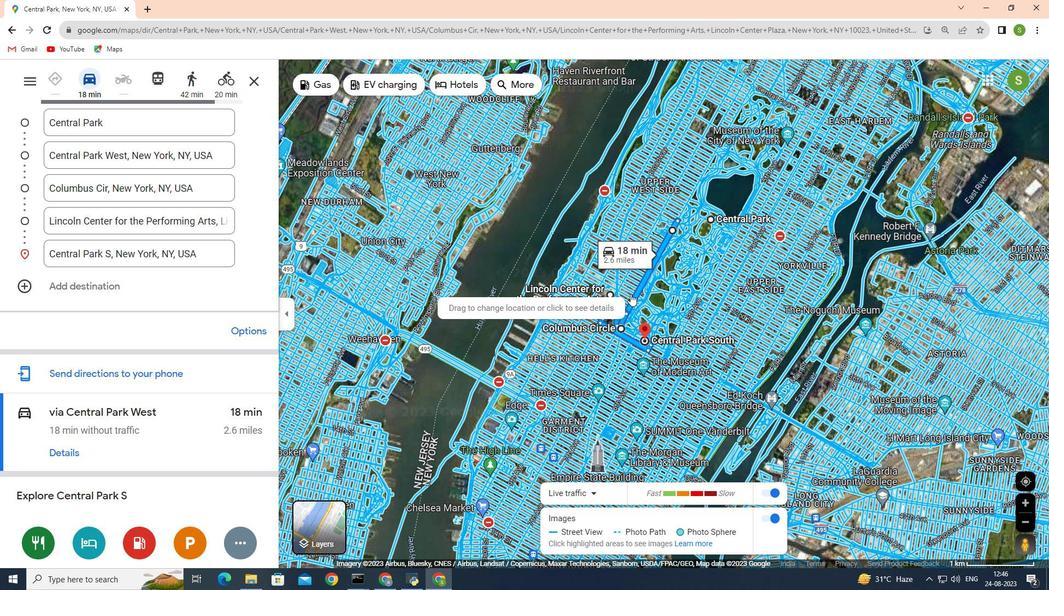 
Action: Mouse moved to (630, 294)
Screenshot: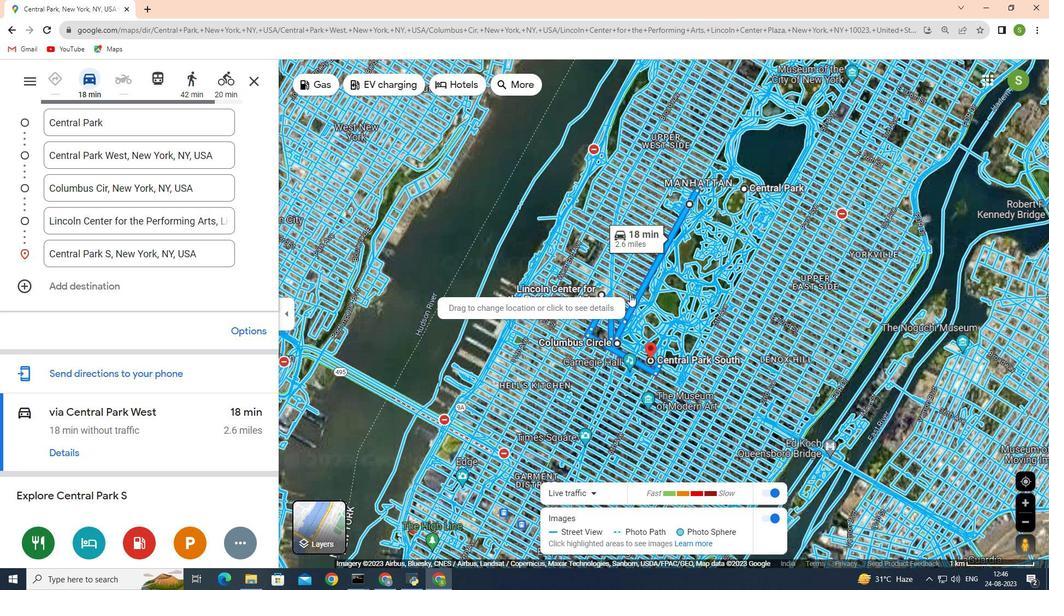 
Action: Mouse scrolled (630, 295) with delta (0, 0)
Screenshot: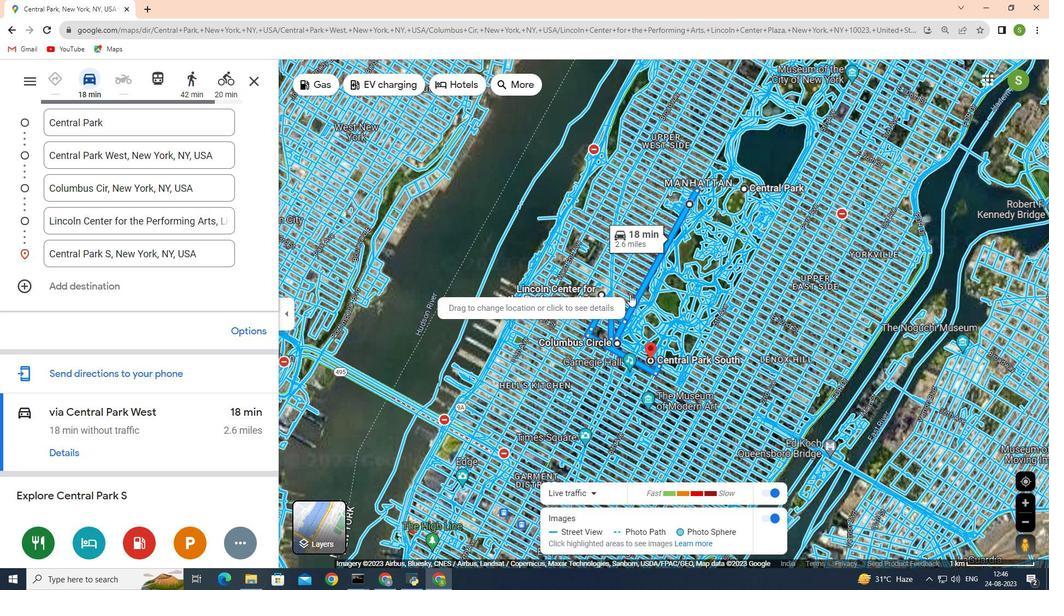 
Action: Mouse moved to (617, 308)
Screenshot: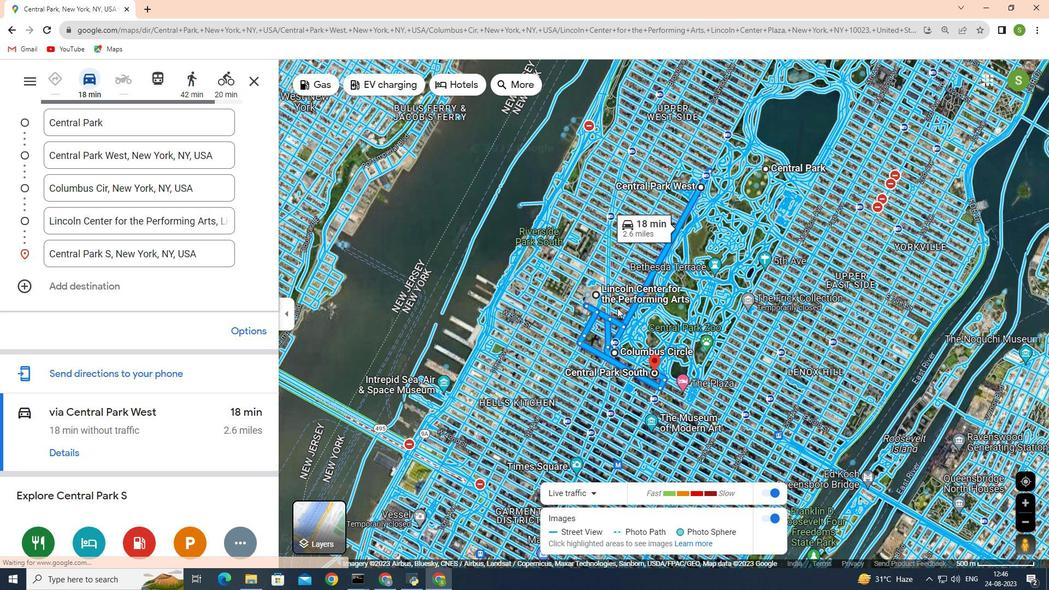 
Action: Mouse scrolled (617, 308) with delta (0, 0)
Screenshot: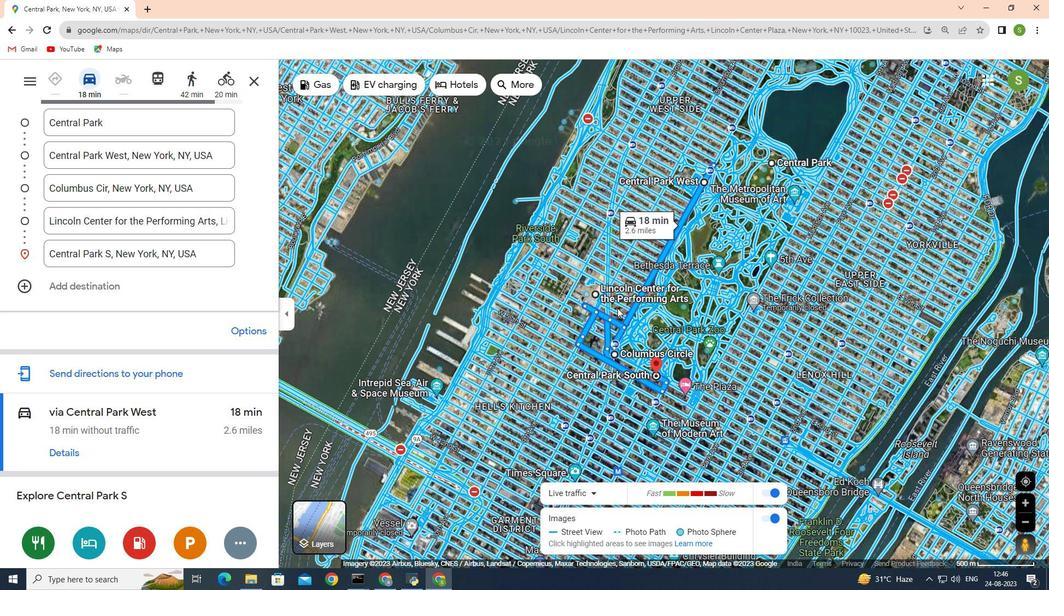 
Action: Mouse scrolled (617, 308) with delta (0, 0)
Screenshot: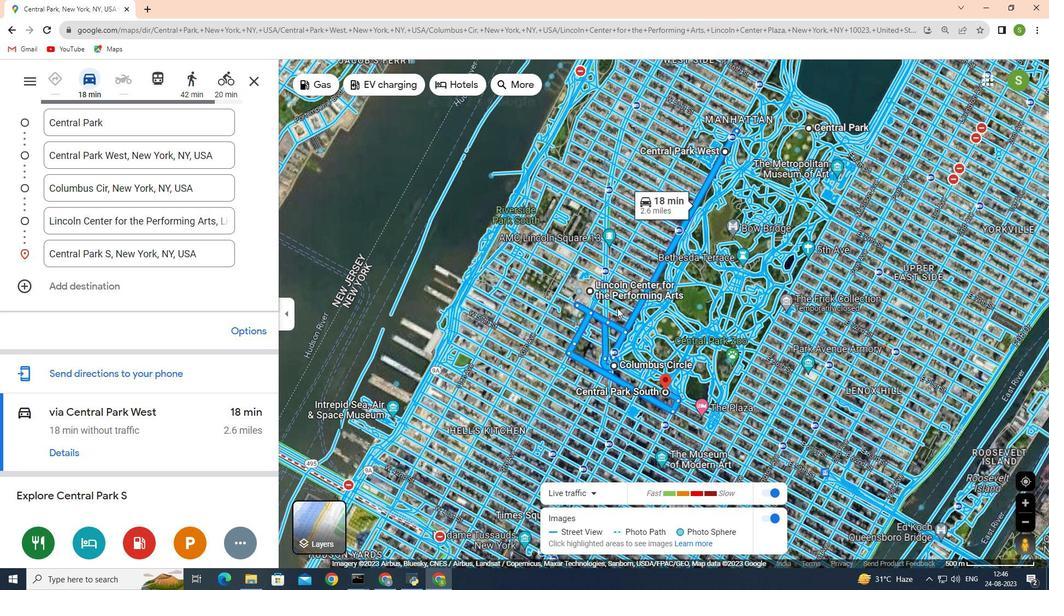 
Action: Mouse moved to (612, 311)
Screenshot: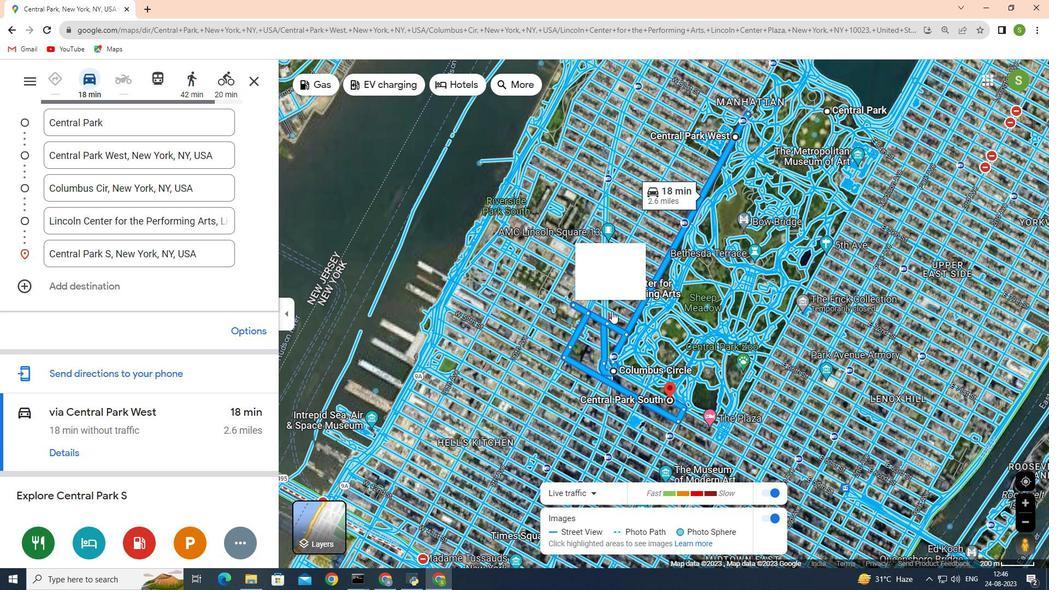 
